 Task: Add Barbara's Original Puffins Cereal to the cart.
Action: Mouse moved to (872, 329)
Screenshot: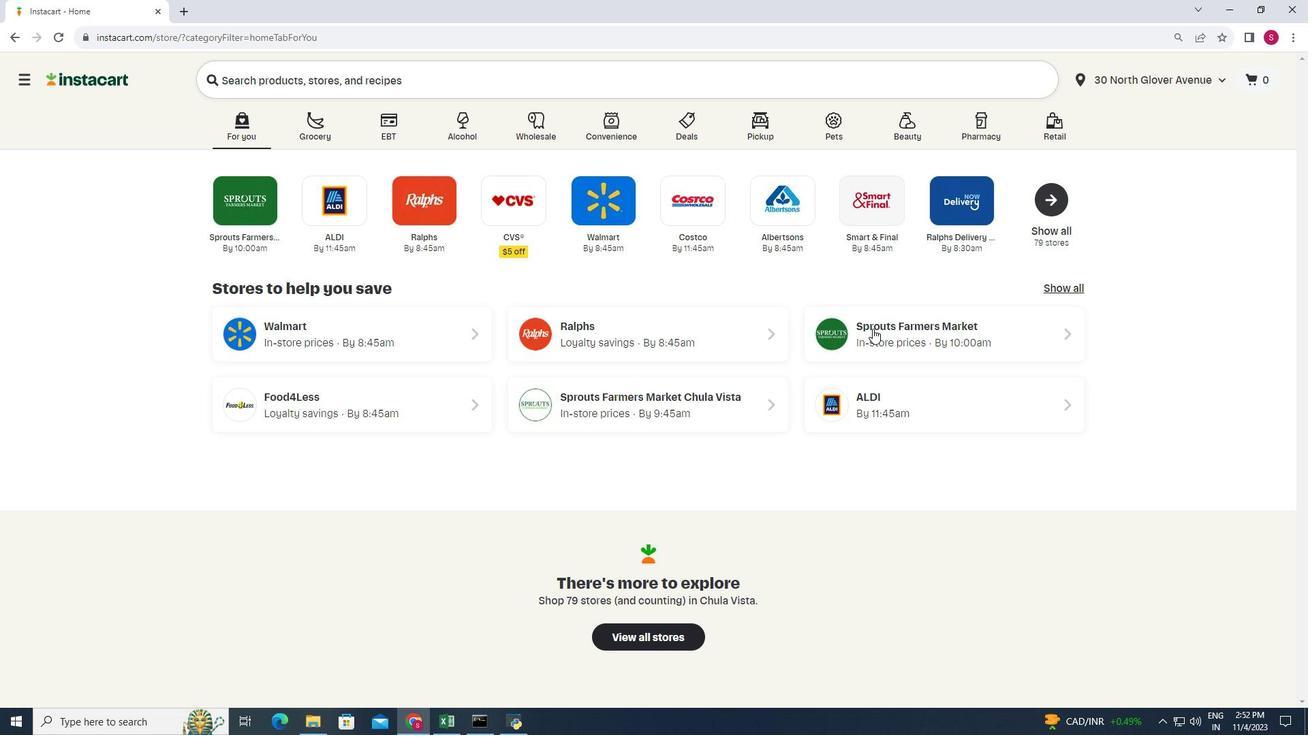 
Action: Mouse pressed left at (872, 329)
Screenshot: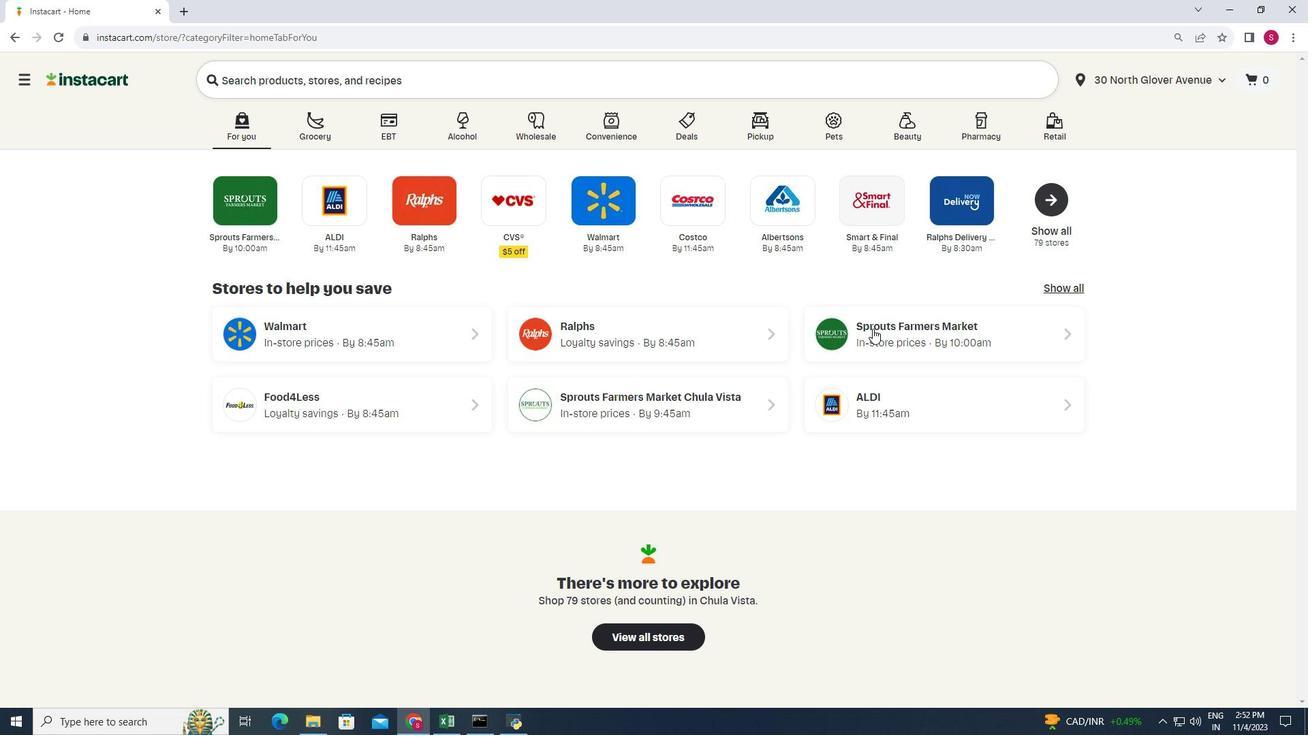 
Action: Mouse moved to (74, 423)
Screenshot: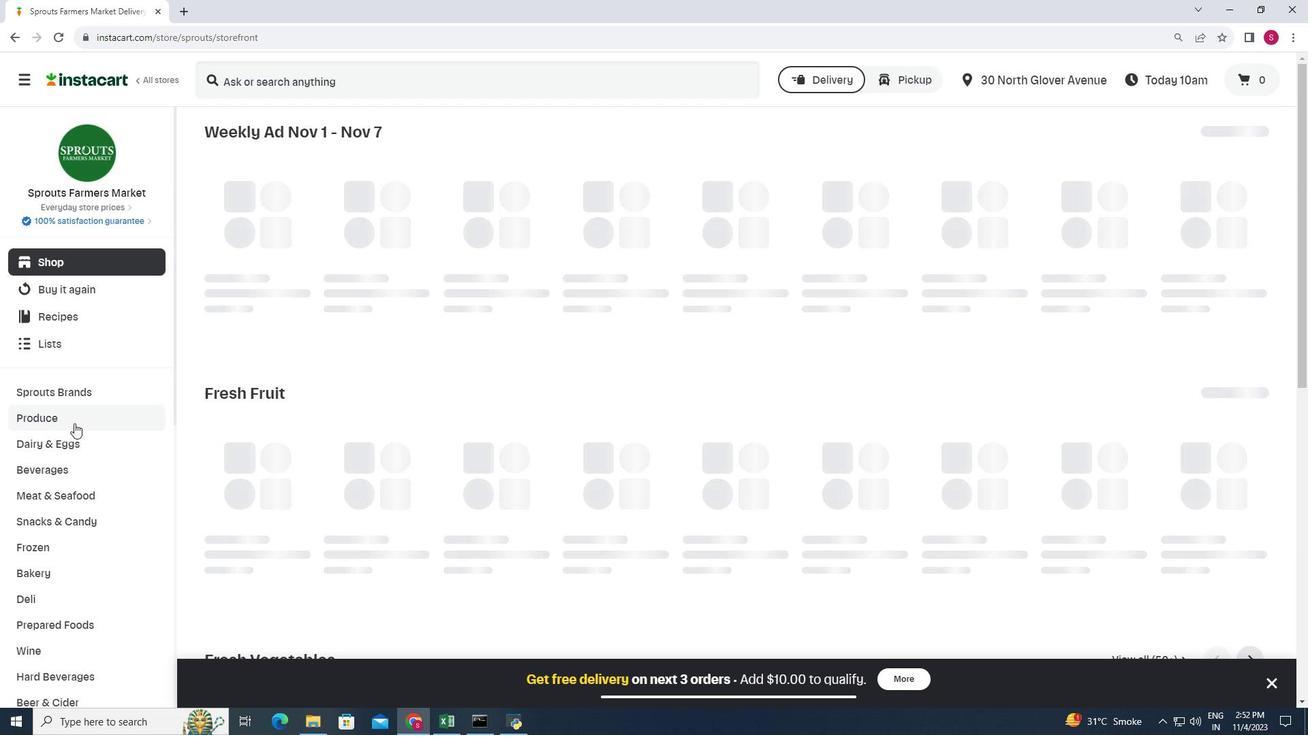 
Action: Mouse scrolled (74, 423) with delta (0, 0)
Screenshot: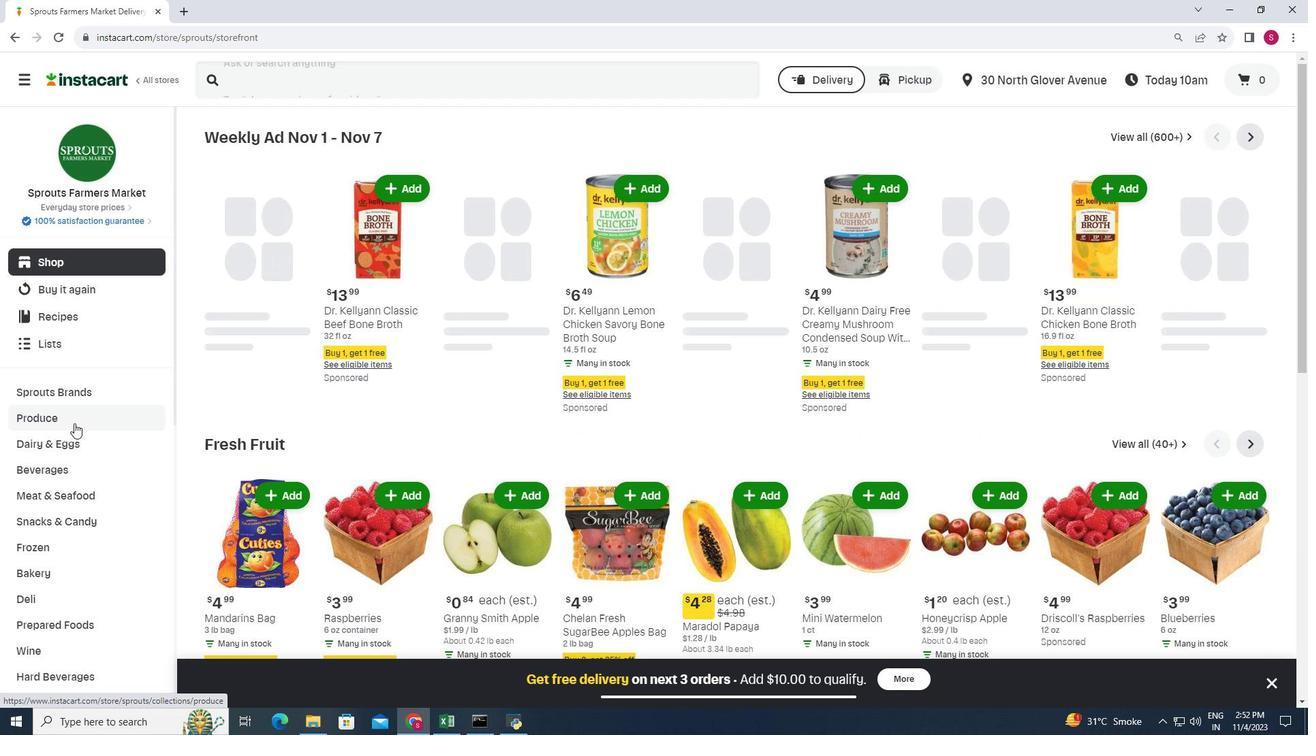 
Action: Mouse moved to (74, 423)
Screenshot: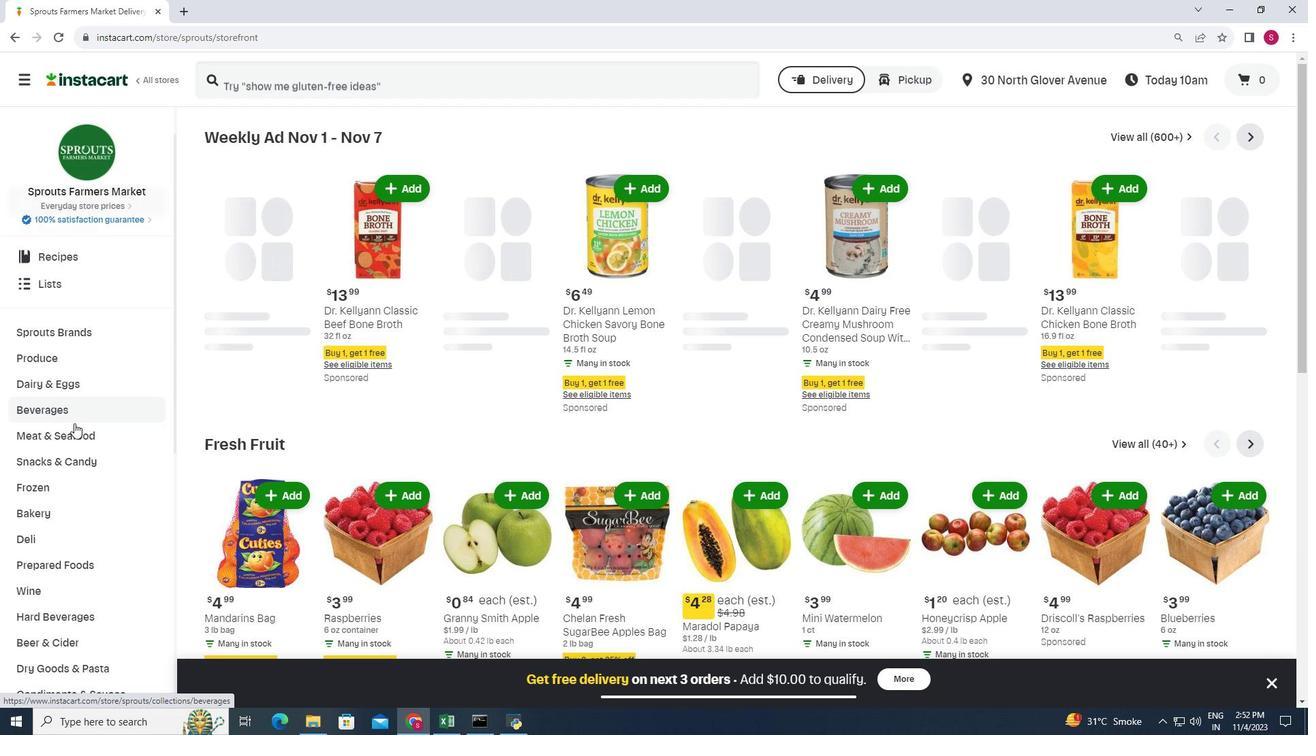 
Action: Mouse scrolled (74, 423) with delta (0, 0)
Screenshot: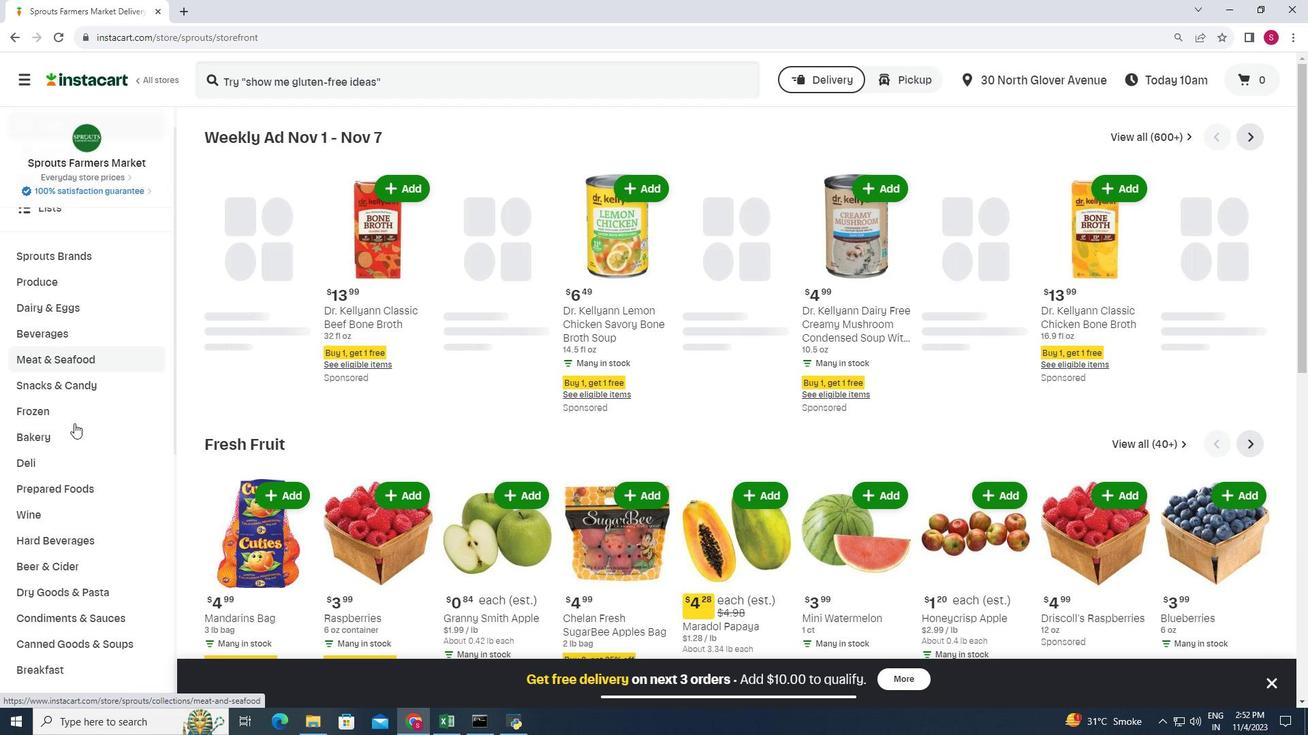 
Action: Mouse scrolled (74, 423) with delta (0, 0)
Screenshot: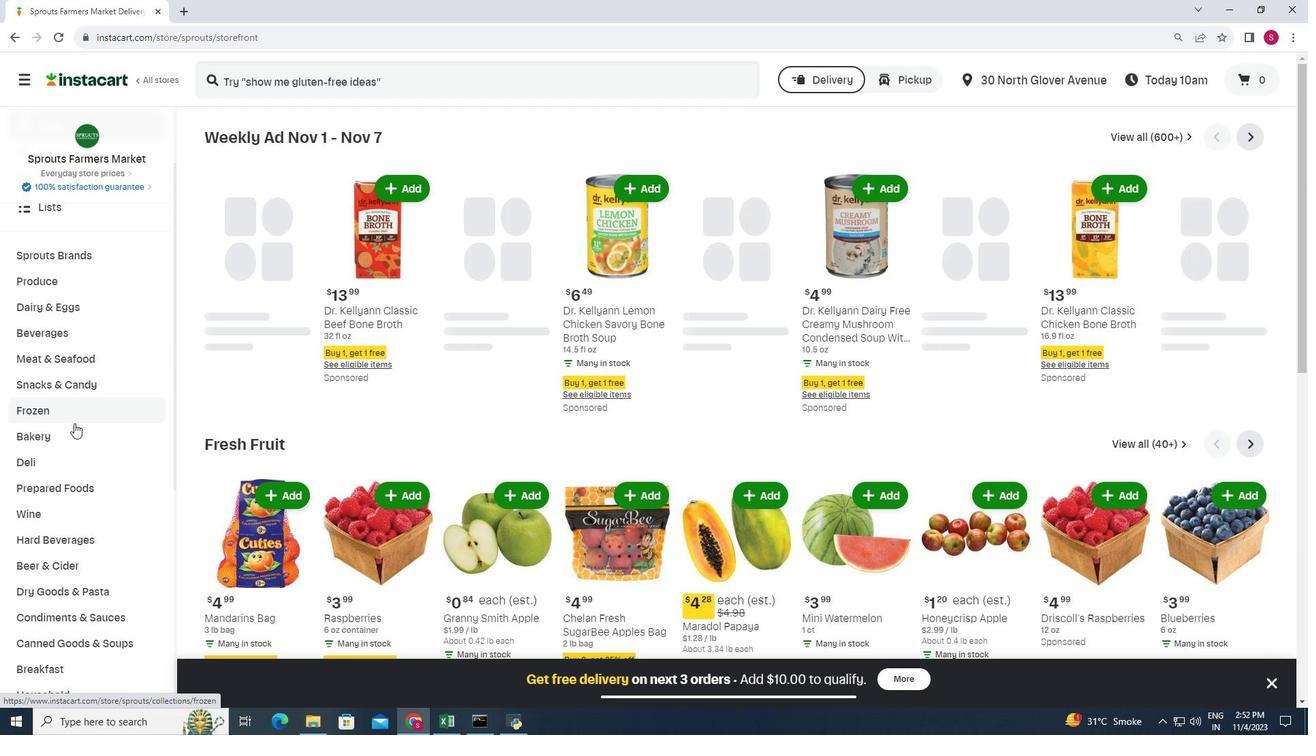 
Action: Mouse scrolled (74, 423) with delta (0, 0)
Screenshot: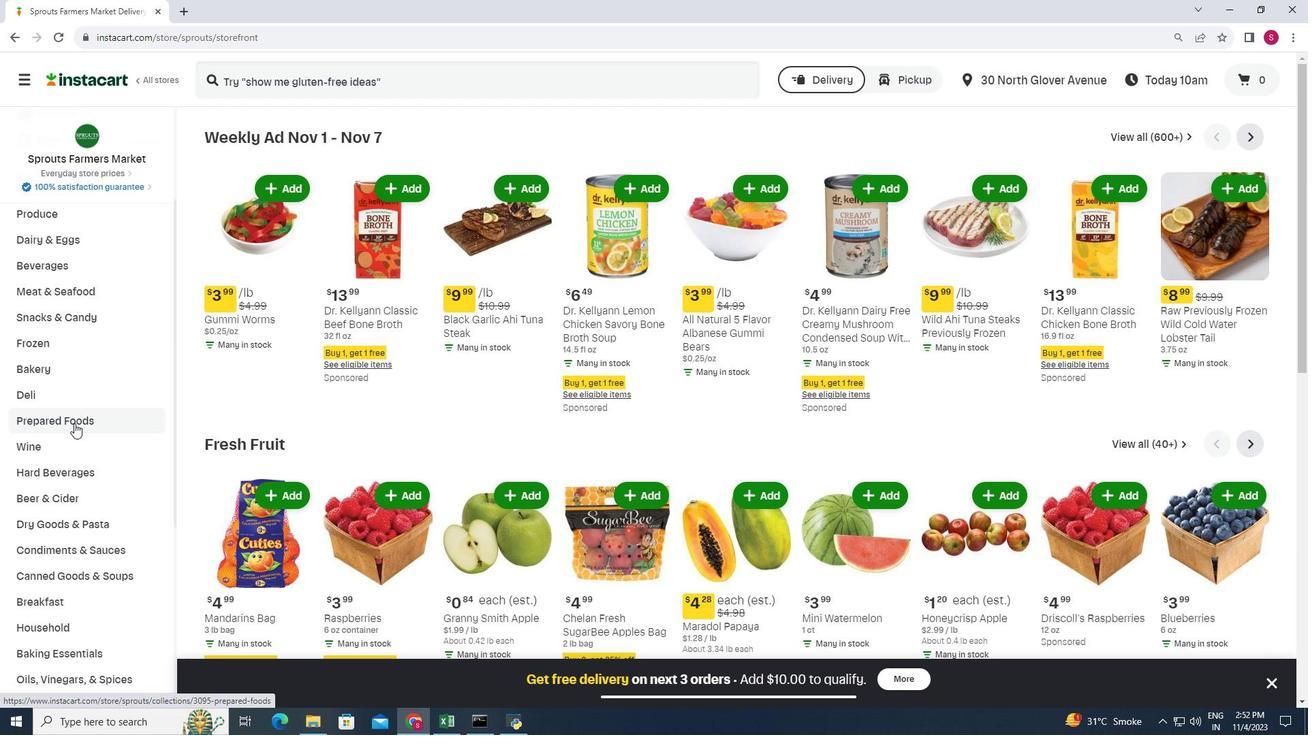 
Action: Mouse moved to (71, 537)
Screenshot: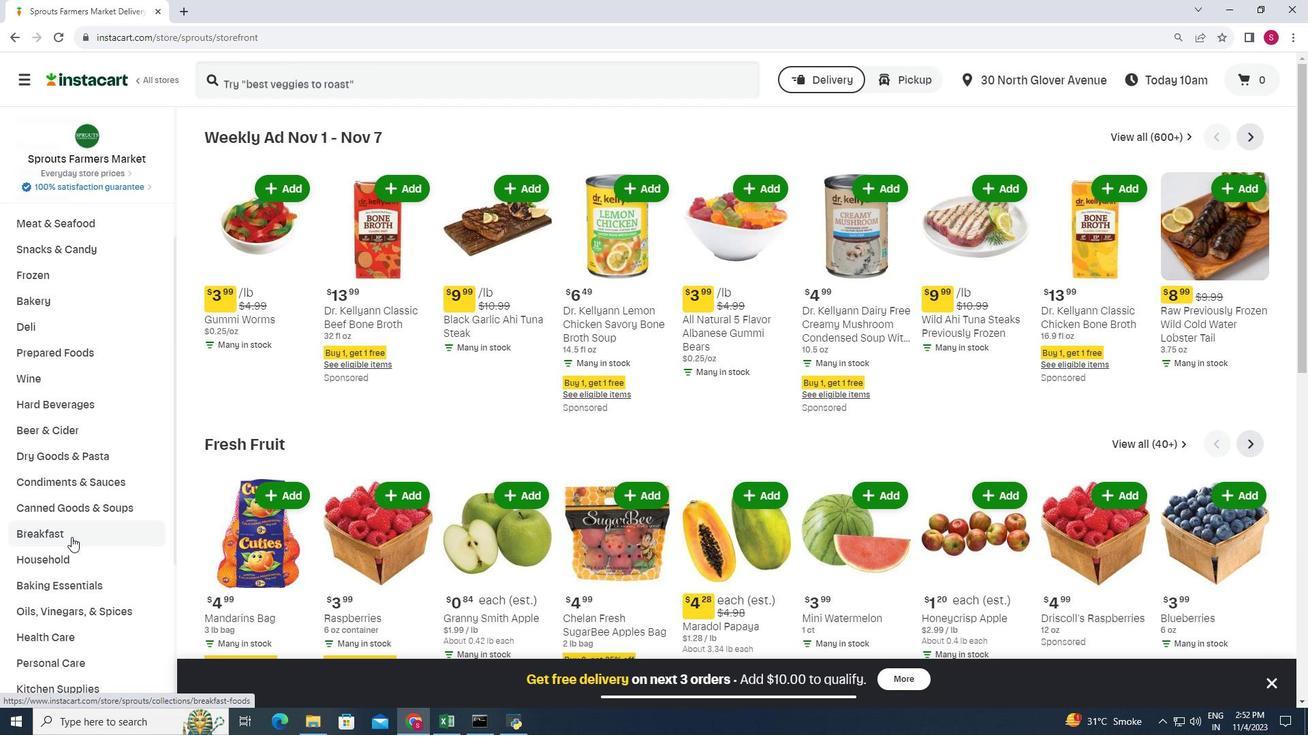 
Action: Mouse pressed left at (71, 537)
Screenshot: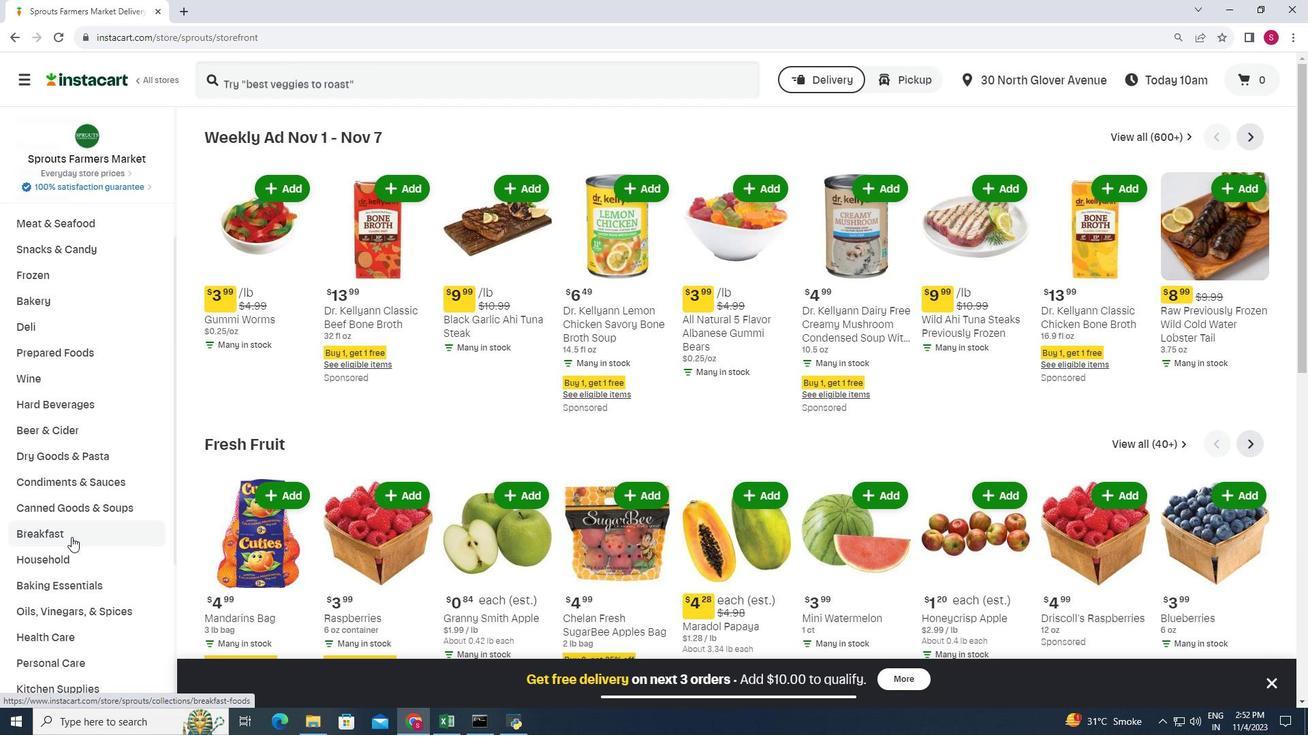 
Action: Mouse moved to (901, 166)
Screenshot: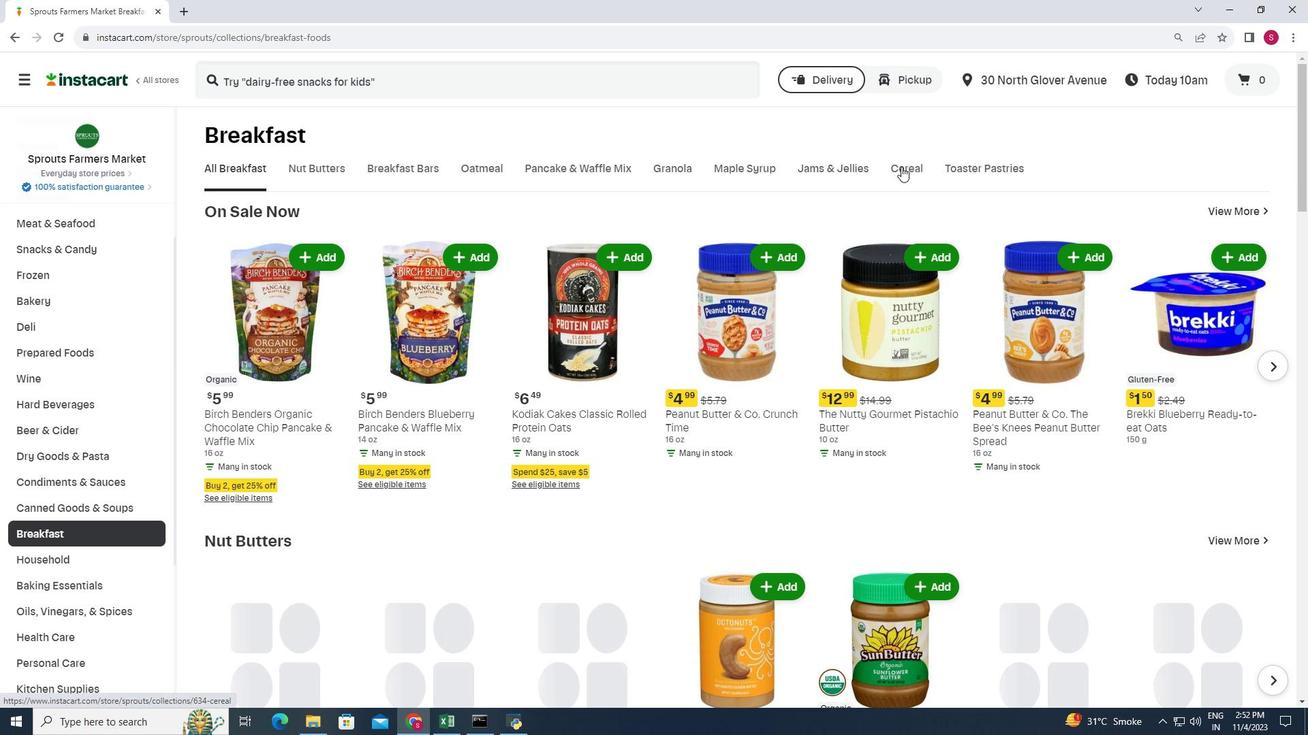 
Action: Mouse pressed left at (901, 166)
Screenshot: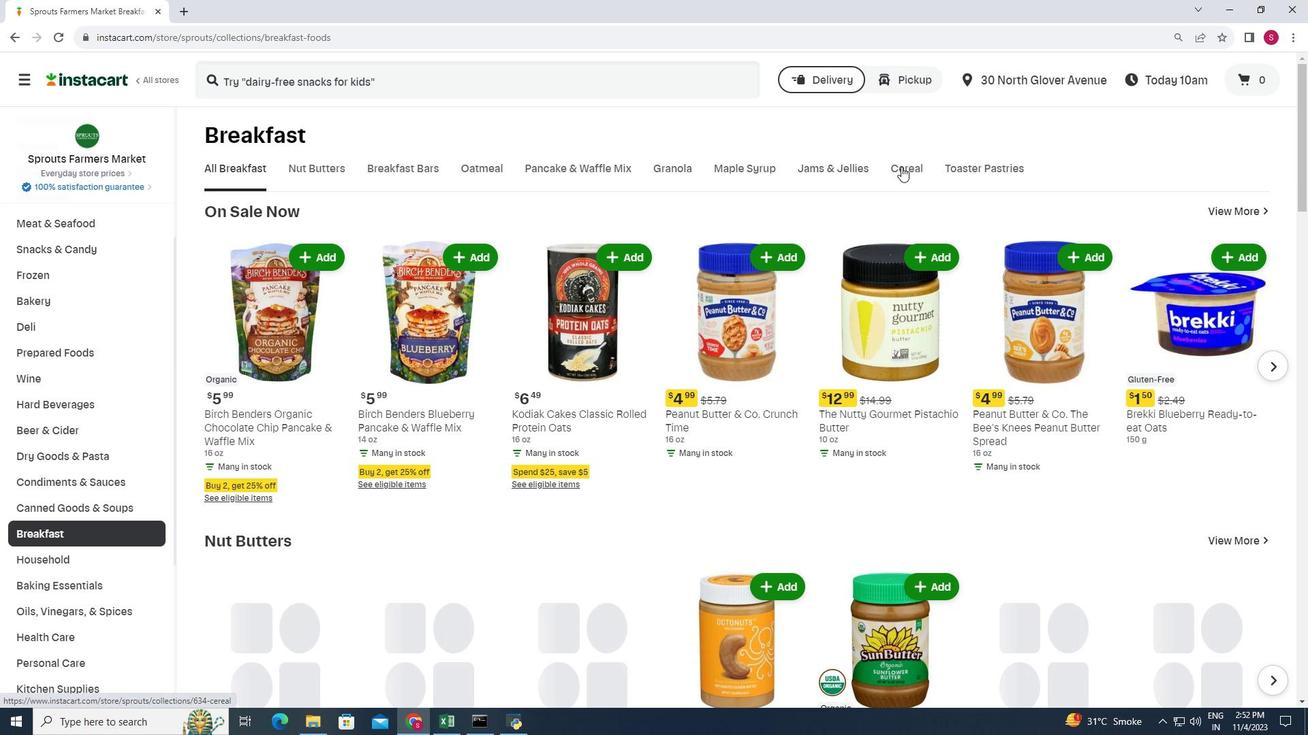 
Action: Mouse moved to (644, 225)
Screenshot: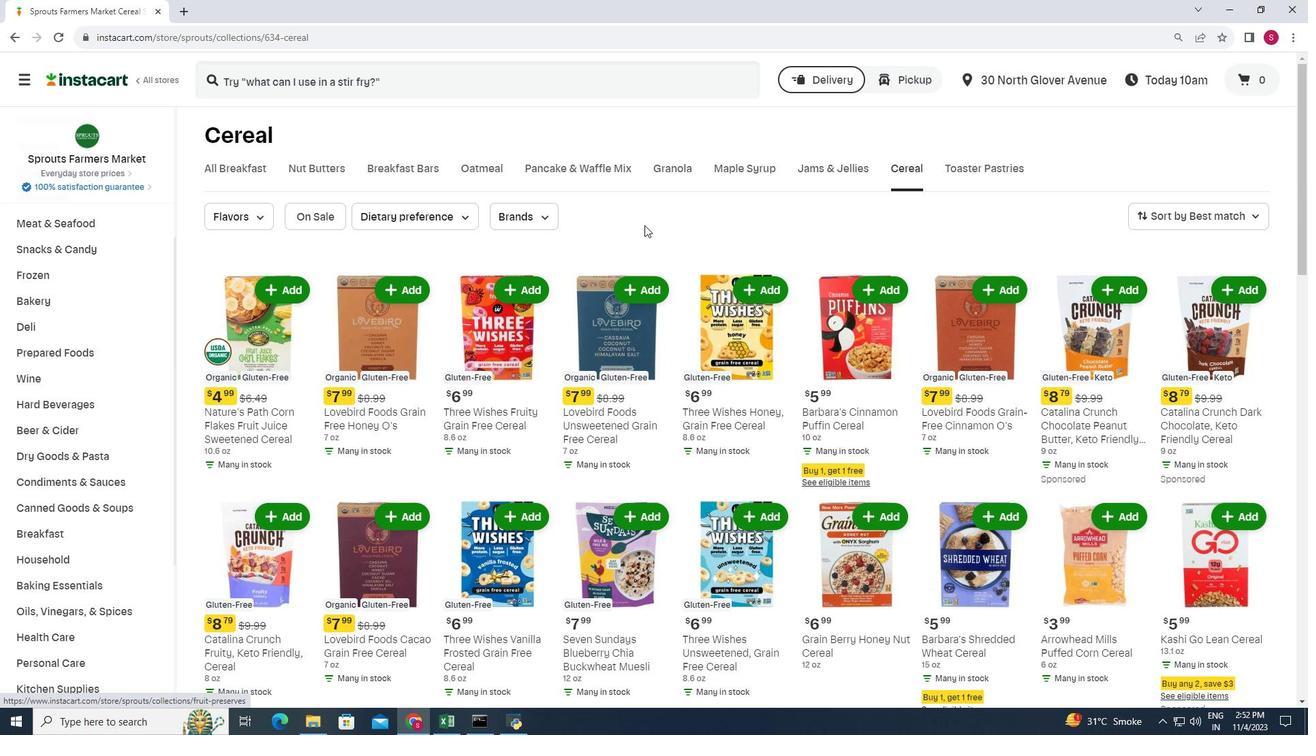 
Action: Mouse scrolled (644, 224) with delta (0, 0)
Screenshot: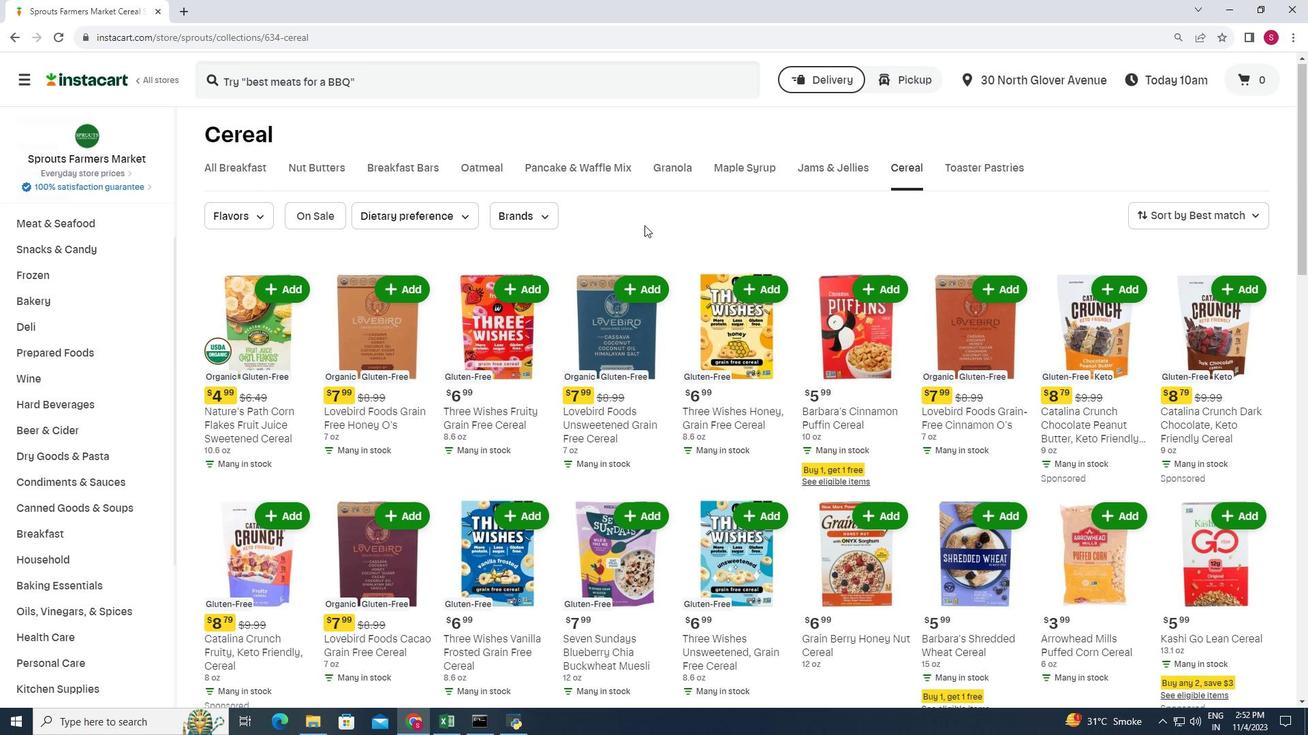 
Action: Mouse scrolled (644, 224) with delta (0, 0)
Screenshot: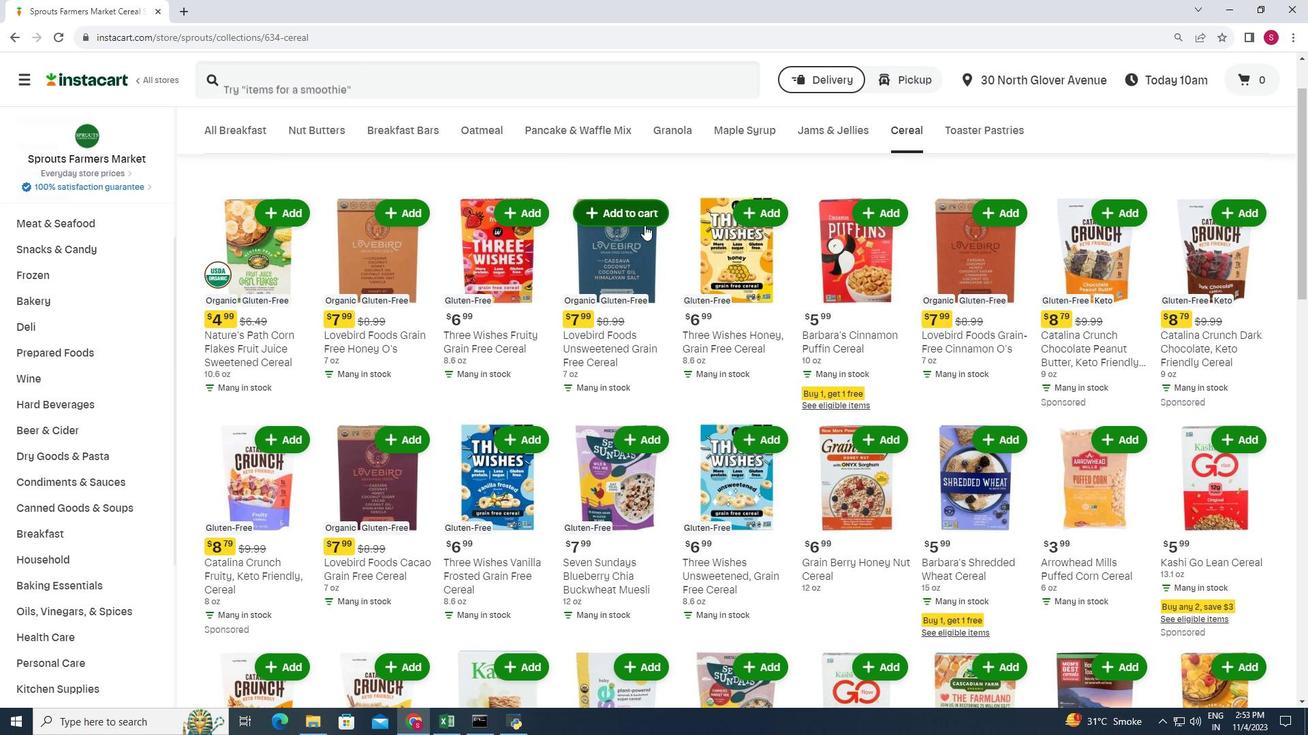 
Action: Mouse scrolled (644, 224) with delta (0, 0)
Screenshot: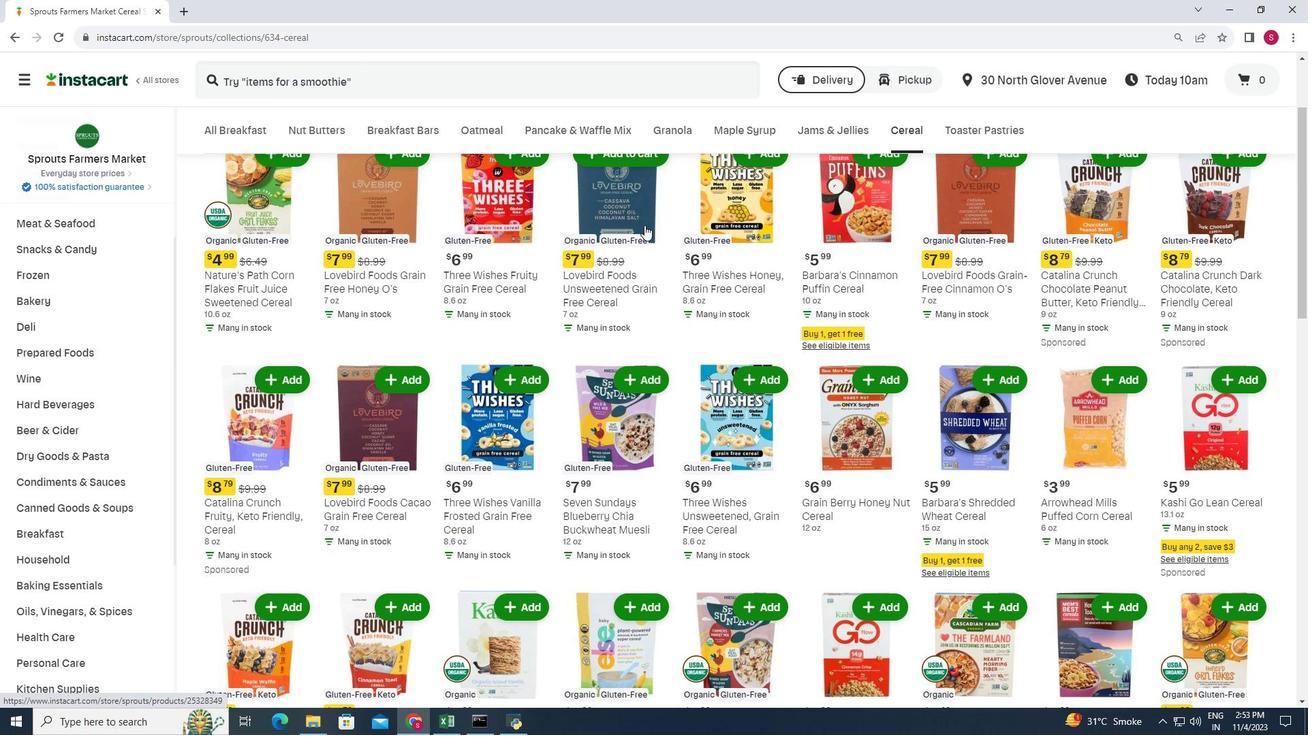 
Action: Mouse scrolled (644, 224) with delta (0, 0)
Screenshot: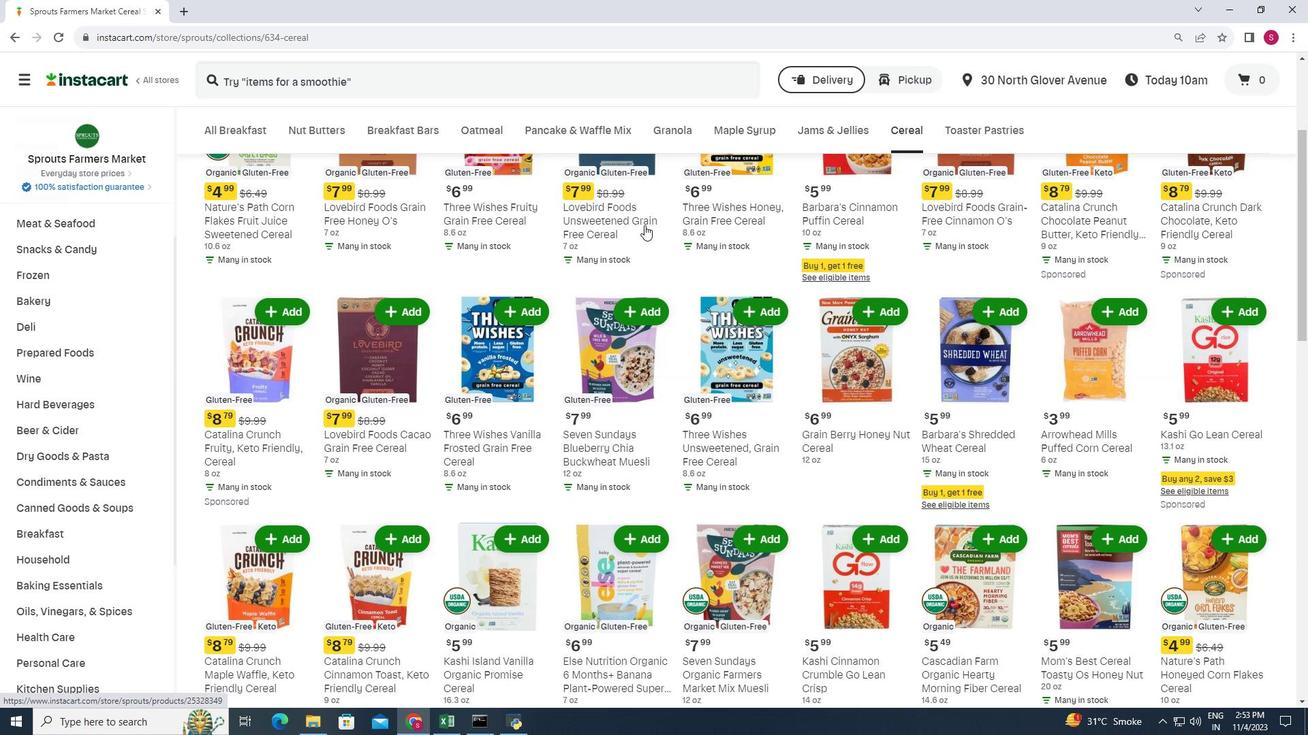 
Action: Mouse scrolled (644, 224) with delta (0, 0)
Screenshot: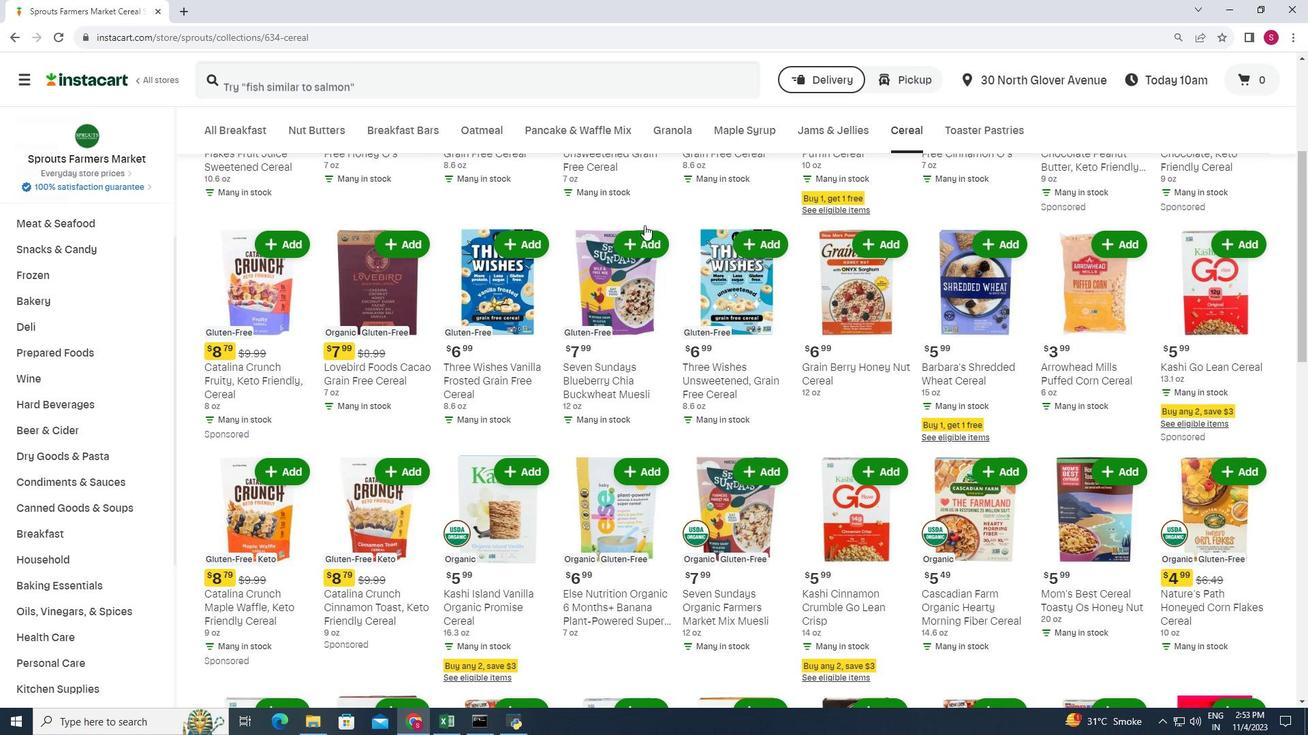 
Action: Mouse moved to (645, 225)
Screenshot: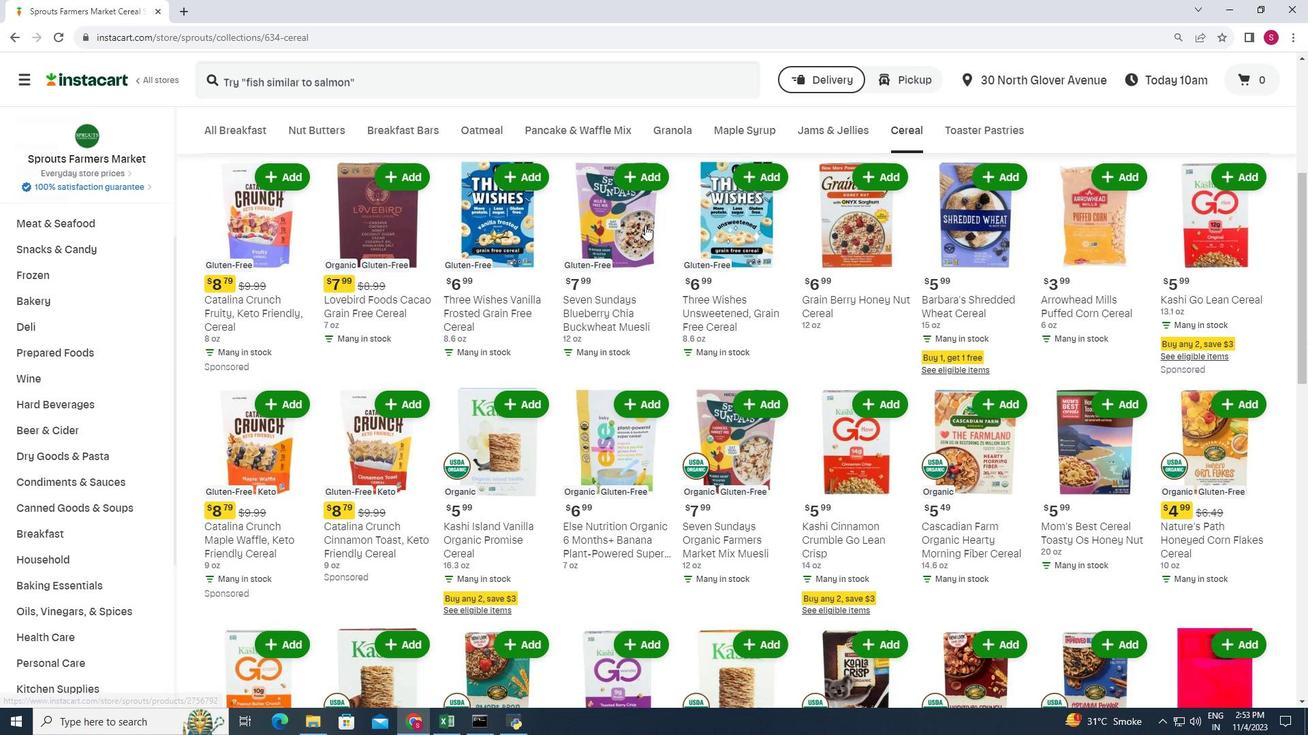 
Action: Mouse scrolled (645, 224) with delta (0, 0)
Screenshot: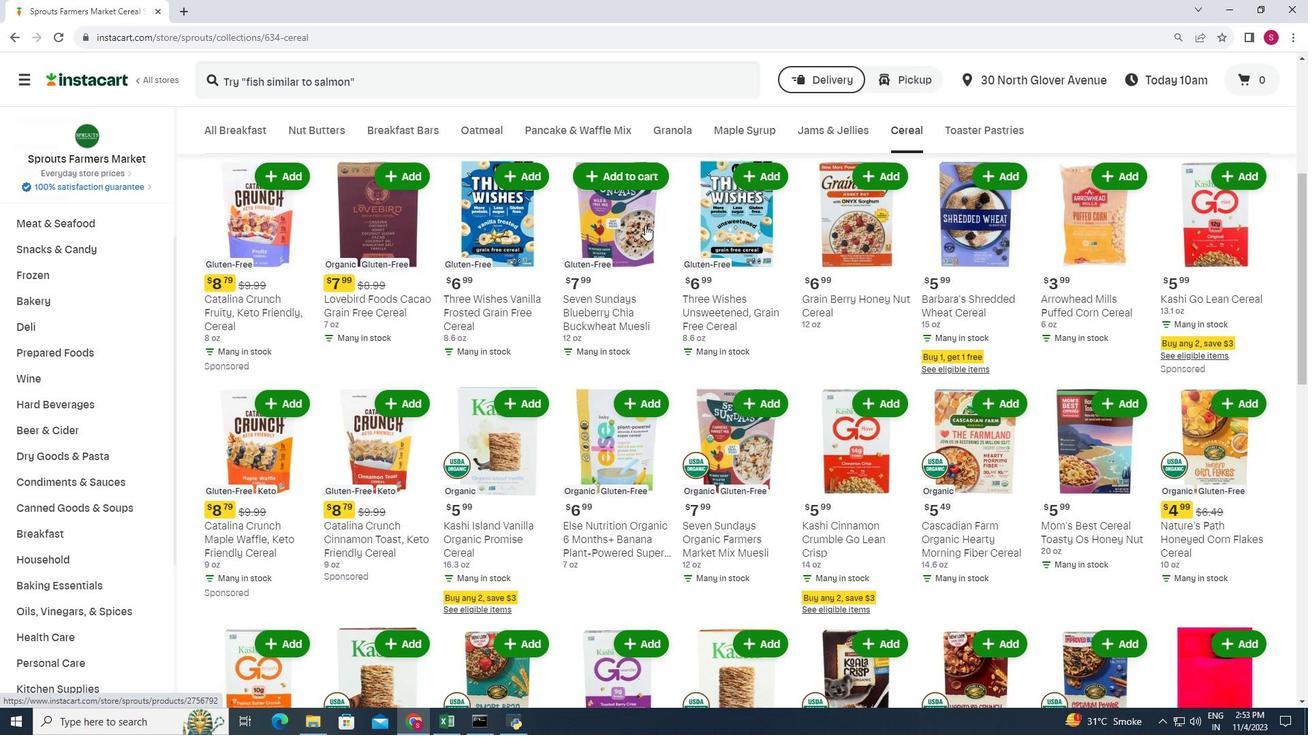 
Action: Mouse scrolled (645, 224) with delta (0, 0)
Screenshot: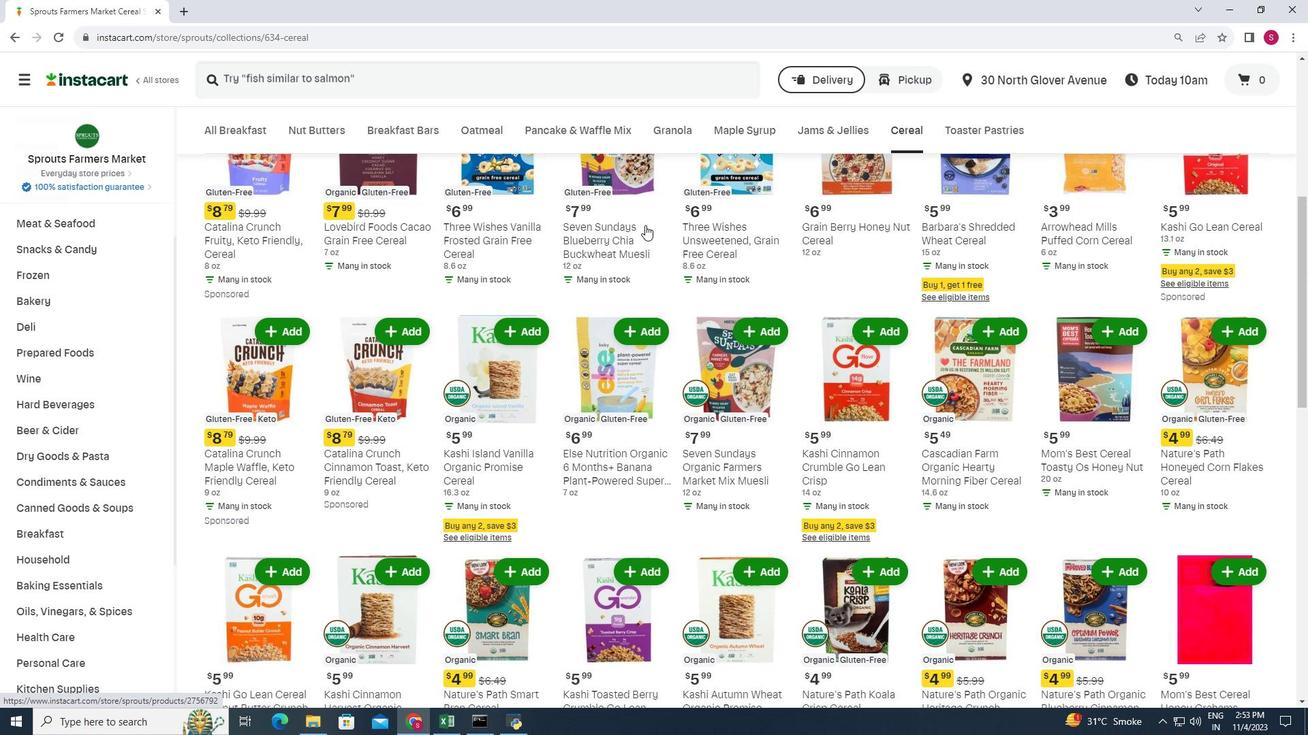
Action: Mouse scrolled (645, 224) with delta (0, 0)
Screenshot: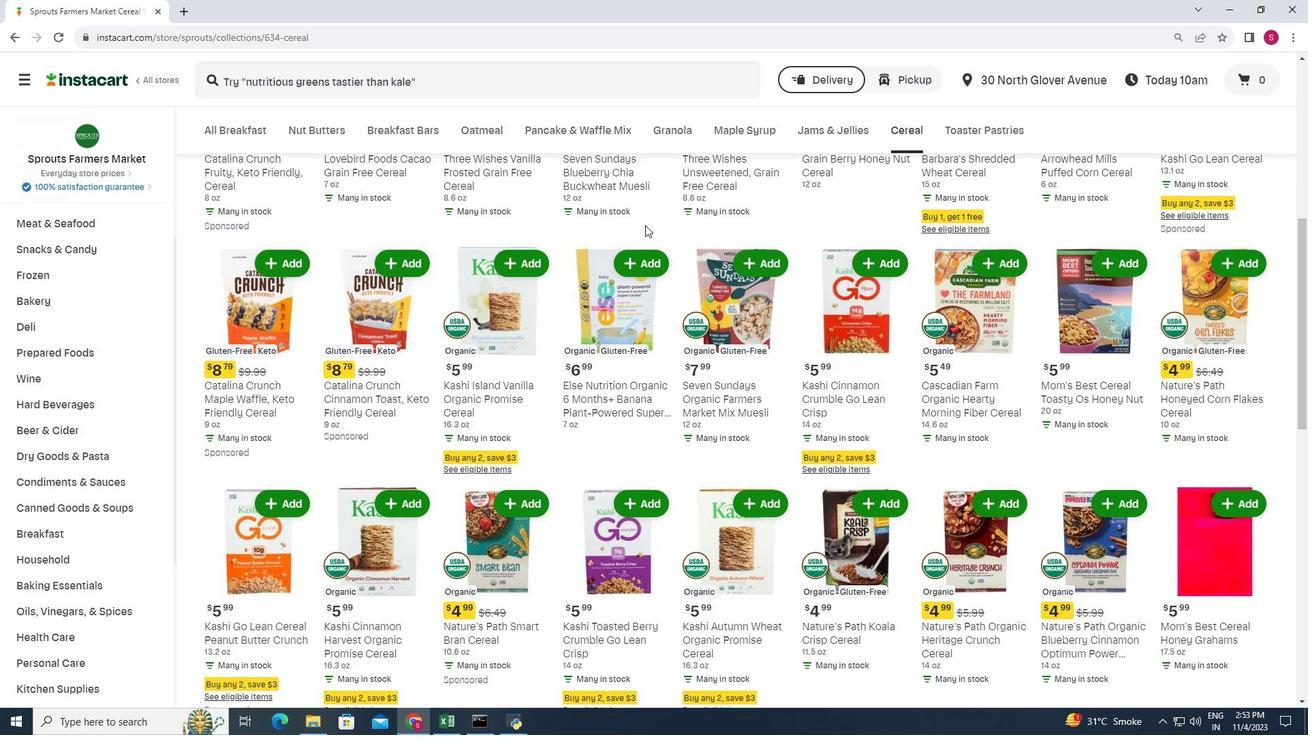 
Action: Mouse scrolled (645, 224) with delta (0, 0)
Screenshot: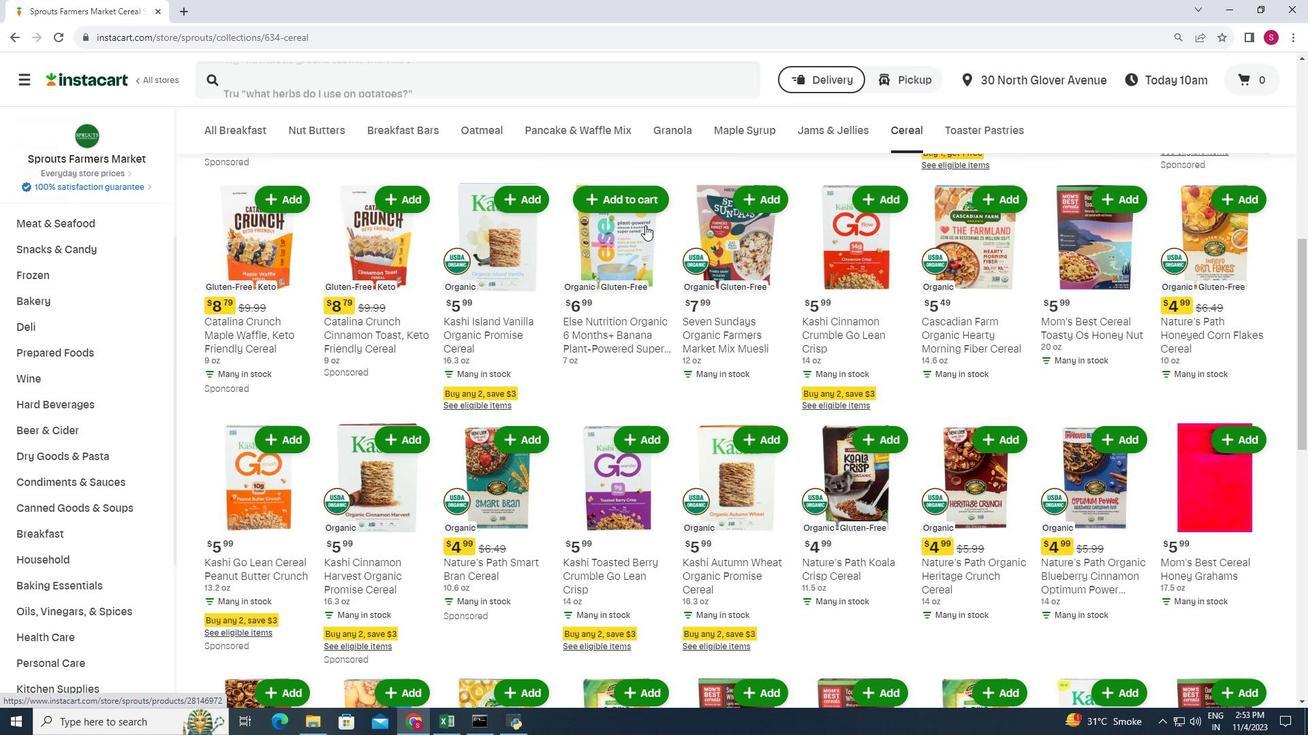 
Action: Mouse scrolled (645, 224) with delta (0, 0)
Screenshot: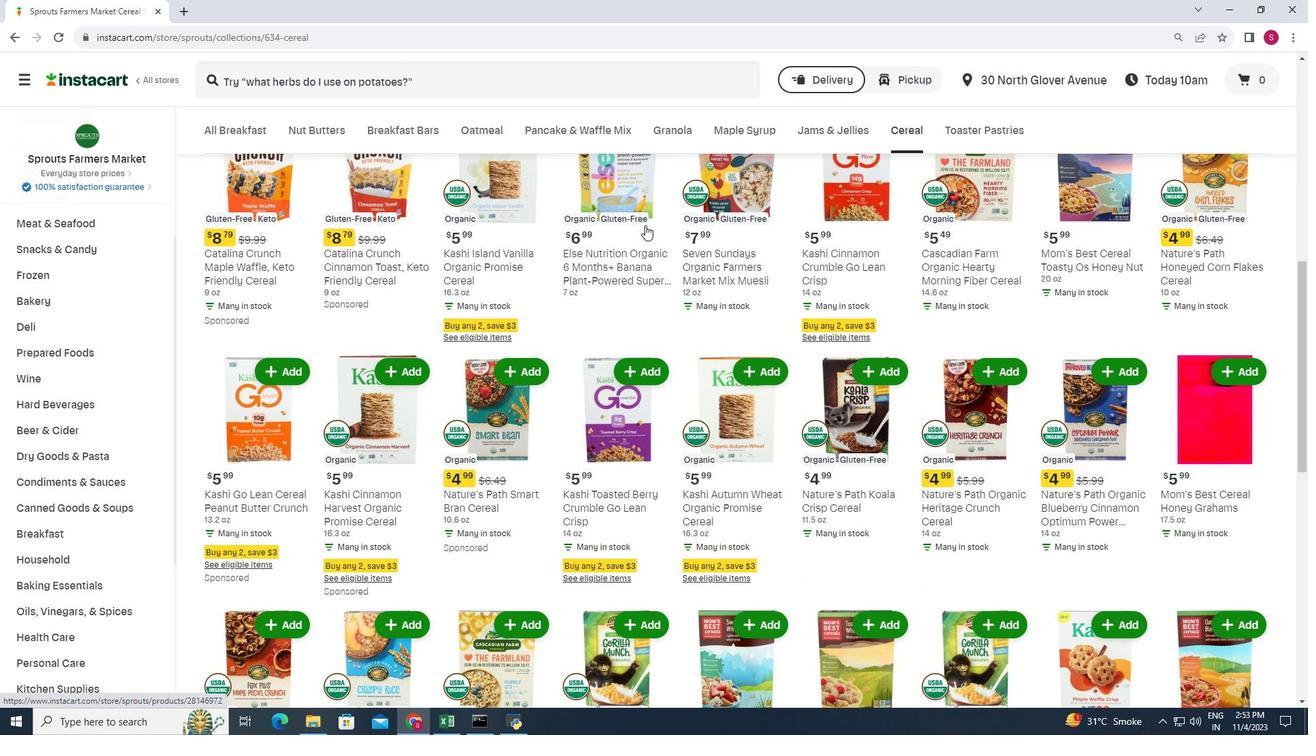 
Action: Mouse scrolled (645, 224) with delta (0, 0)
Screenshot: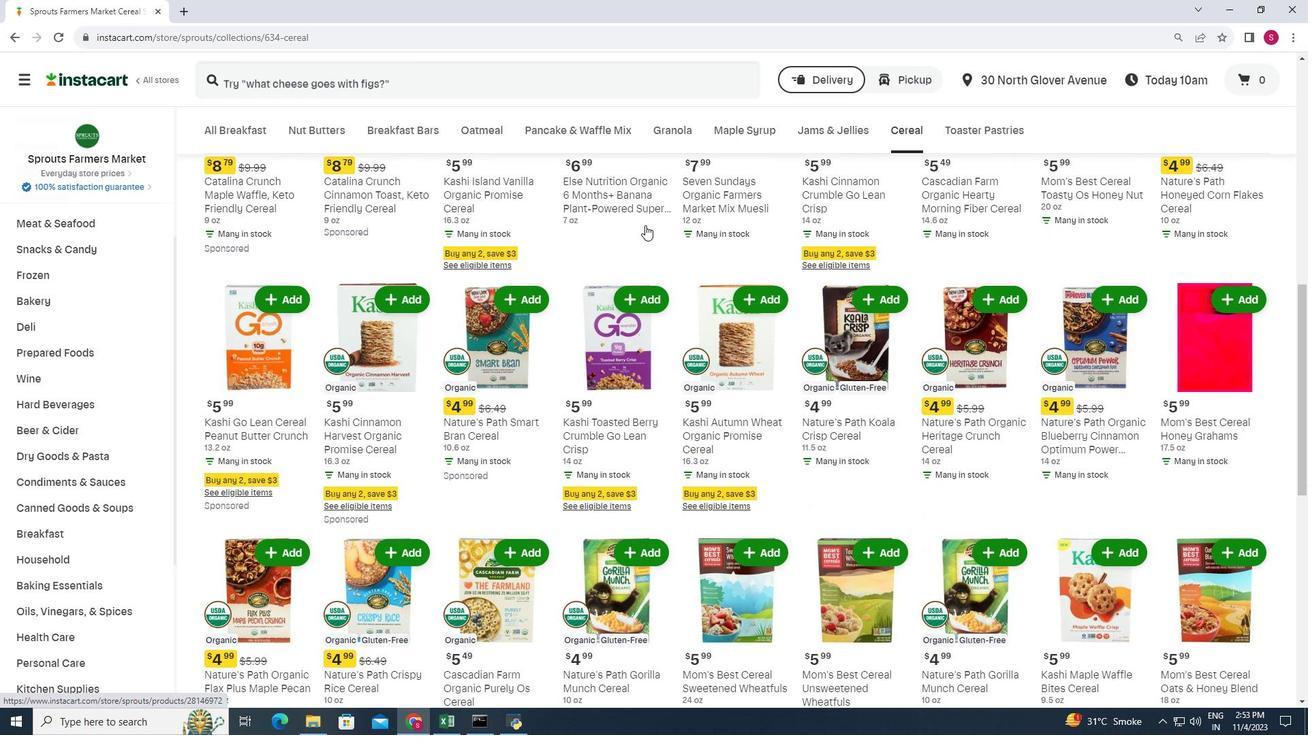 
Action: Mouse scrolled (645, 224) with delta (0, 0)
Screenshot: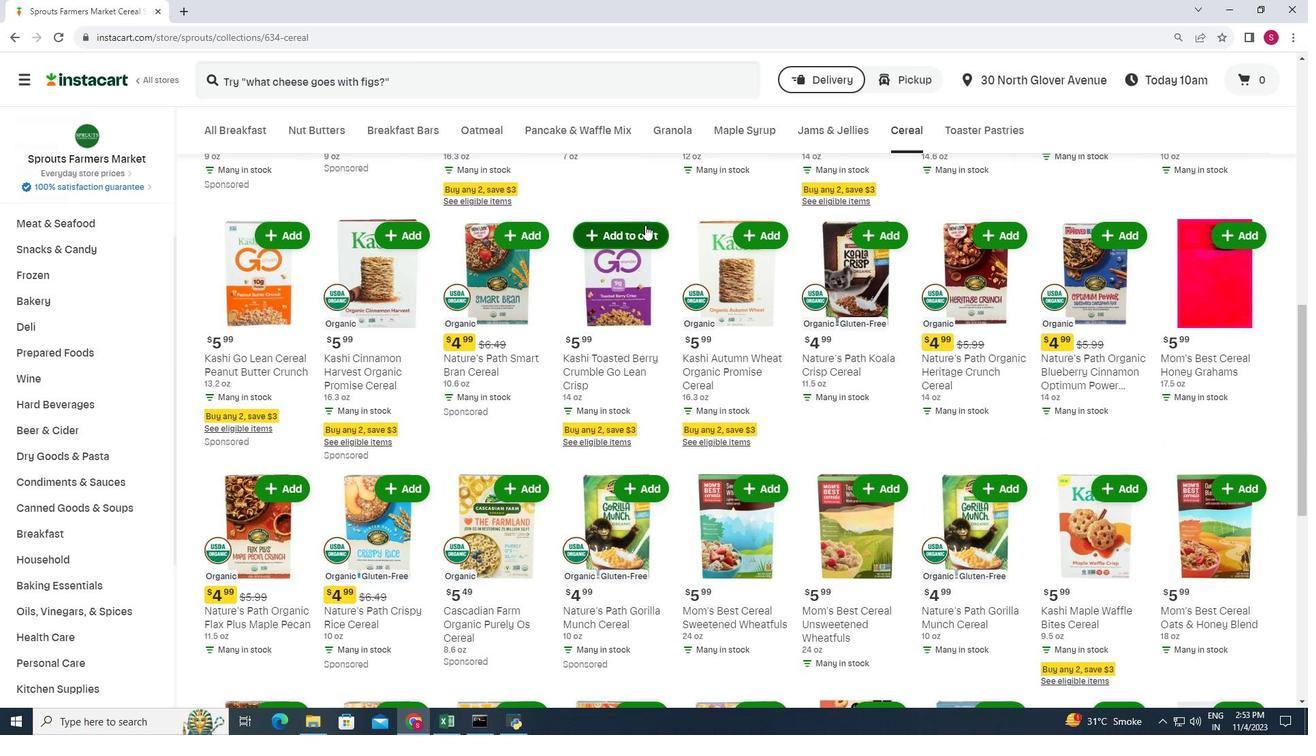 
Action: Mouse scrolled (645, 224) with delta (0, 0)
Screenshot: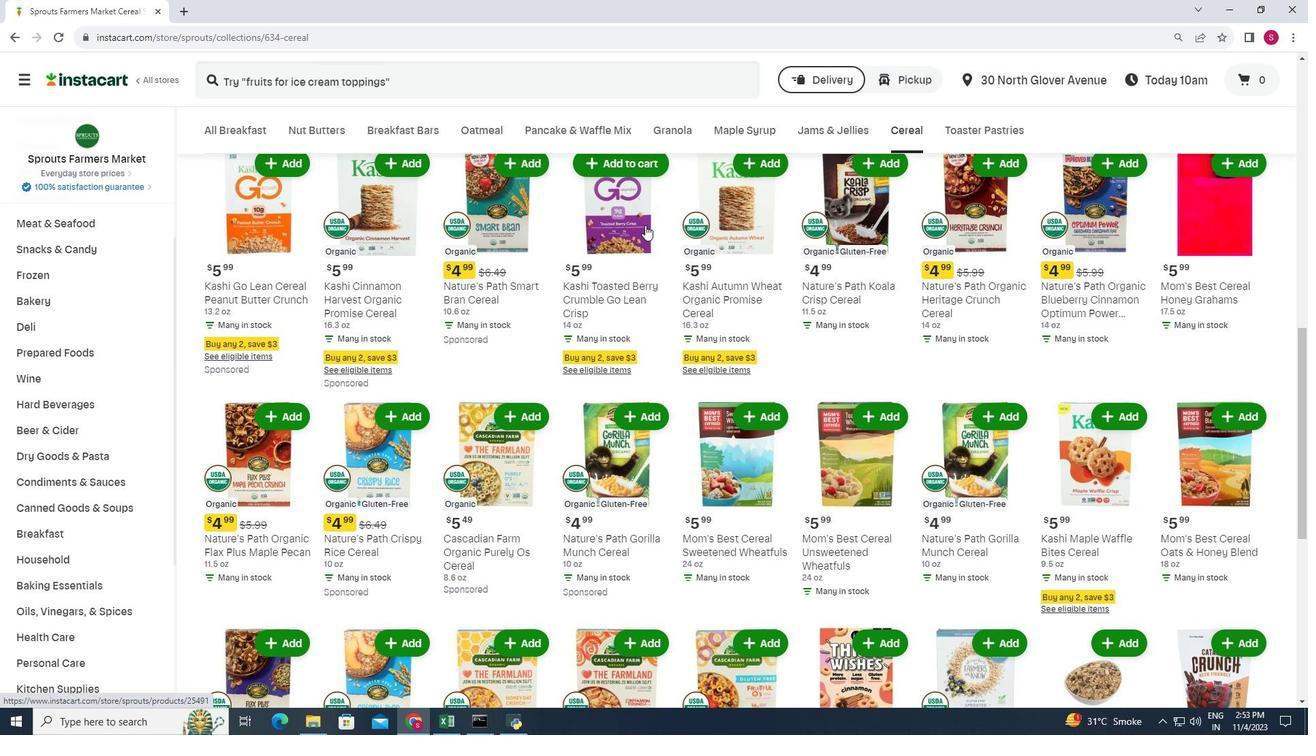 
Action: Mouse scrolled (645, 224) with delta (0, 0)
Screenshot: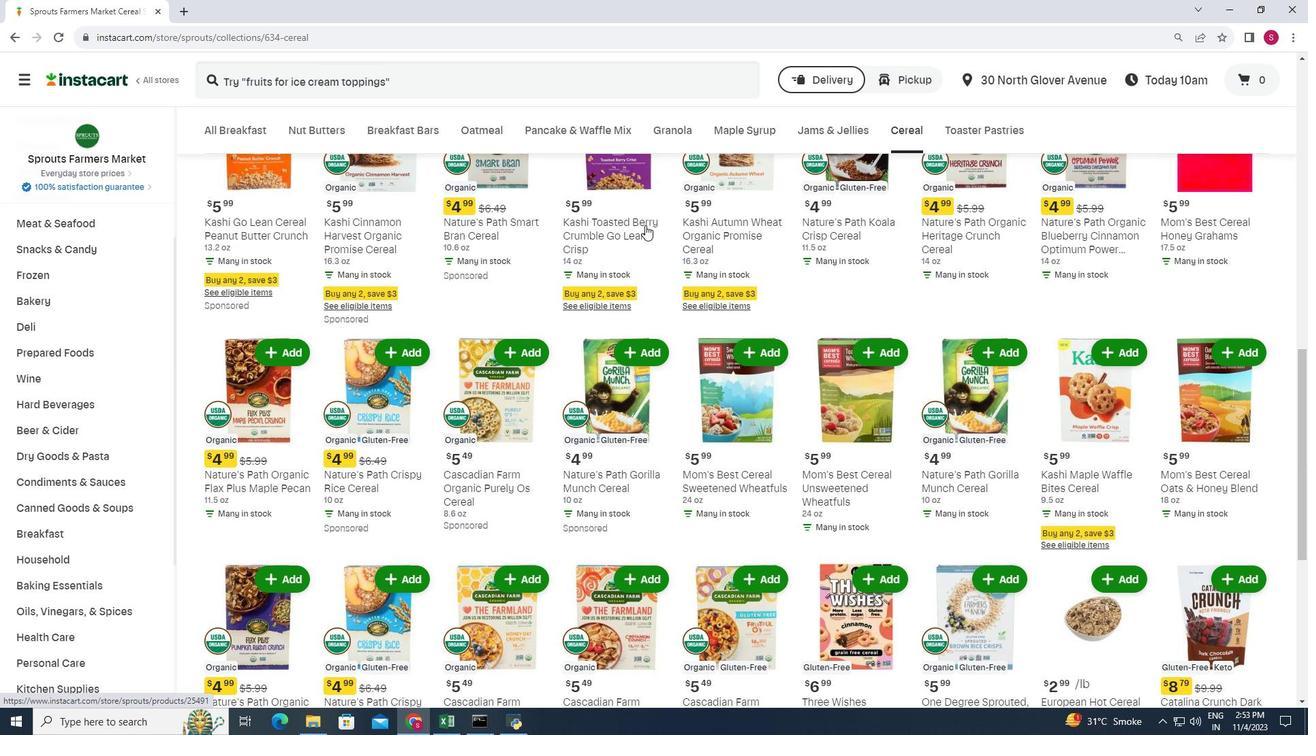 
Action: Mouse scrolled (645, 224) with delta (0, 0)
Screenshot: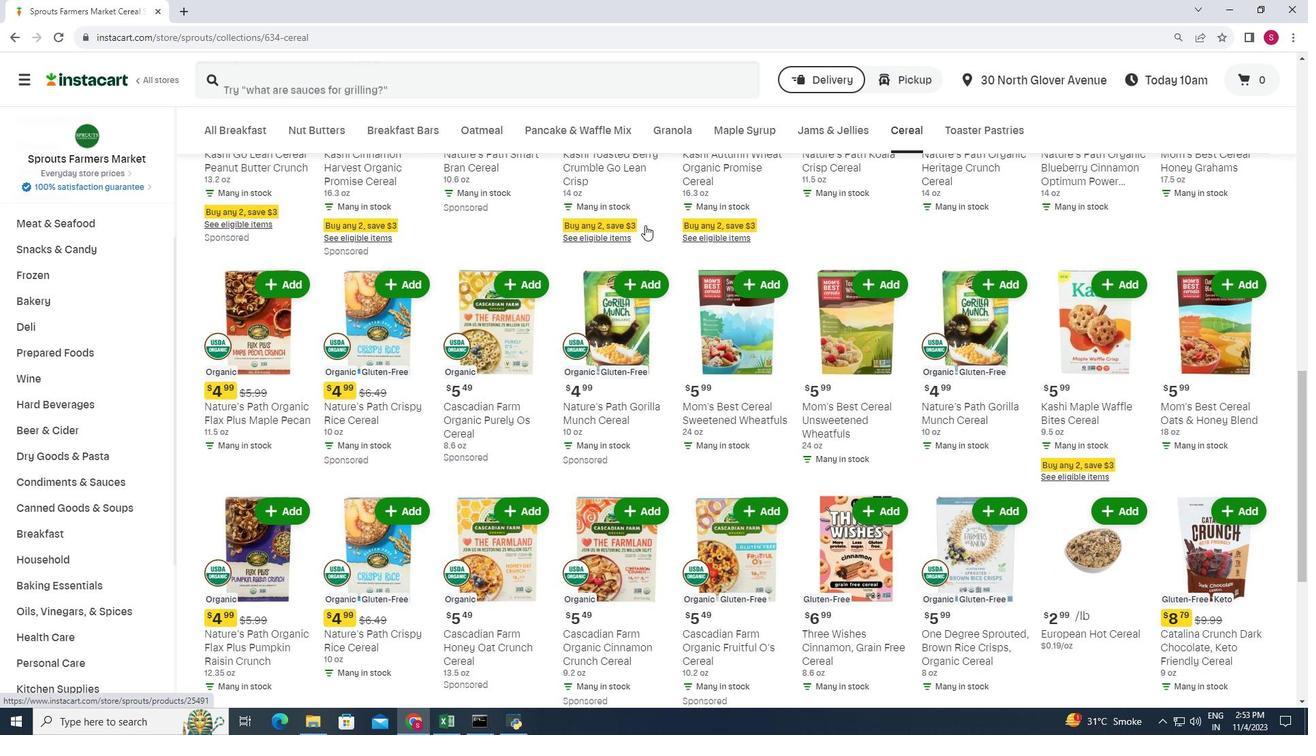 
Action: Mouse scrolled (645, 224) with delta (0, 0)
Screenshot: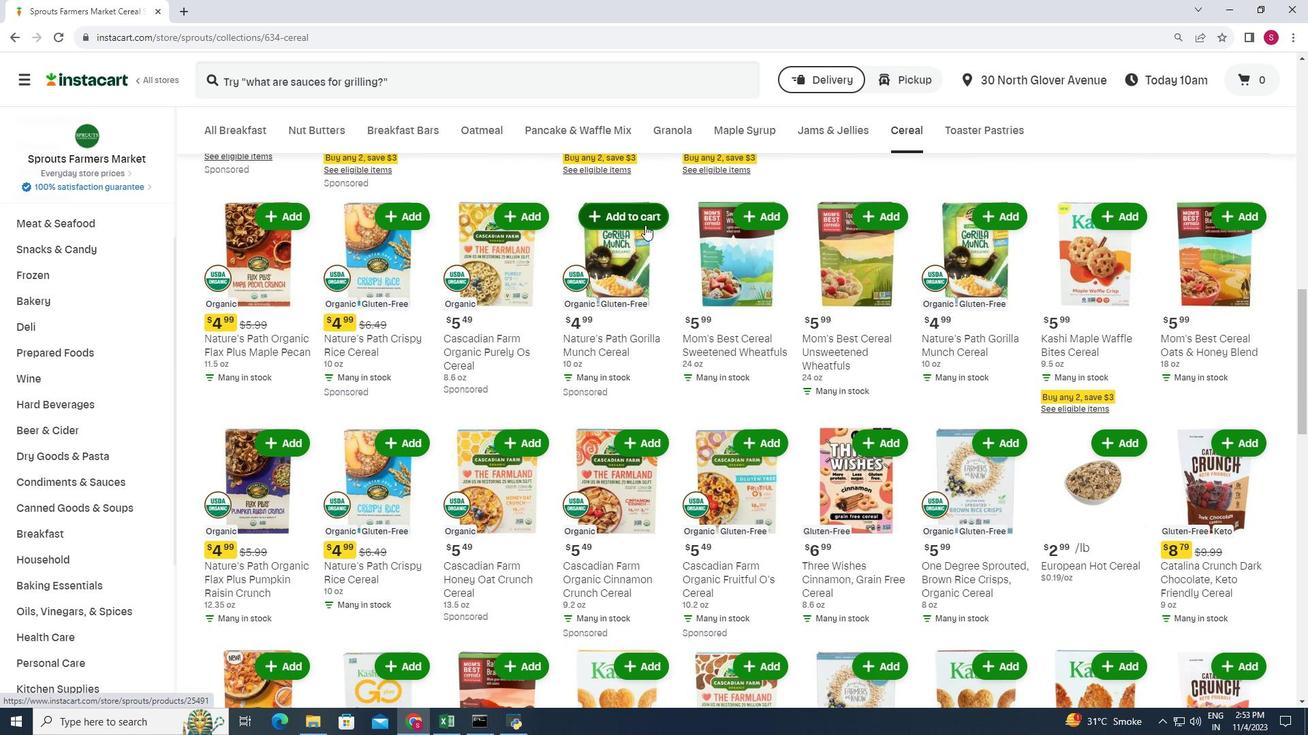 
Action: Mouse scrolled (645, 224) with delta (0, 0)
Screenshot: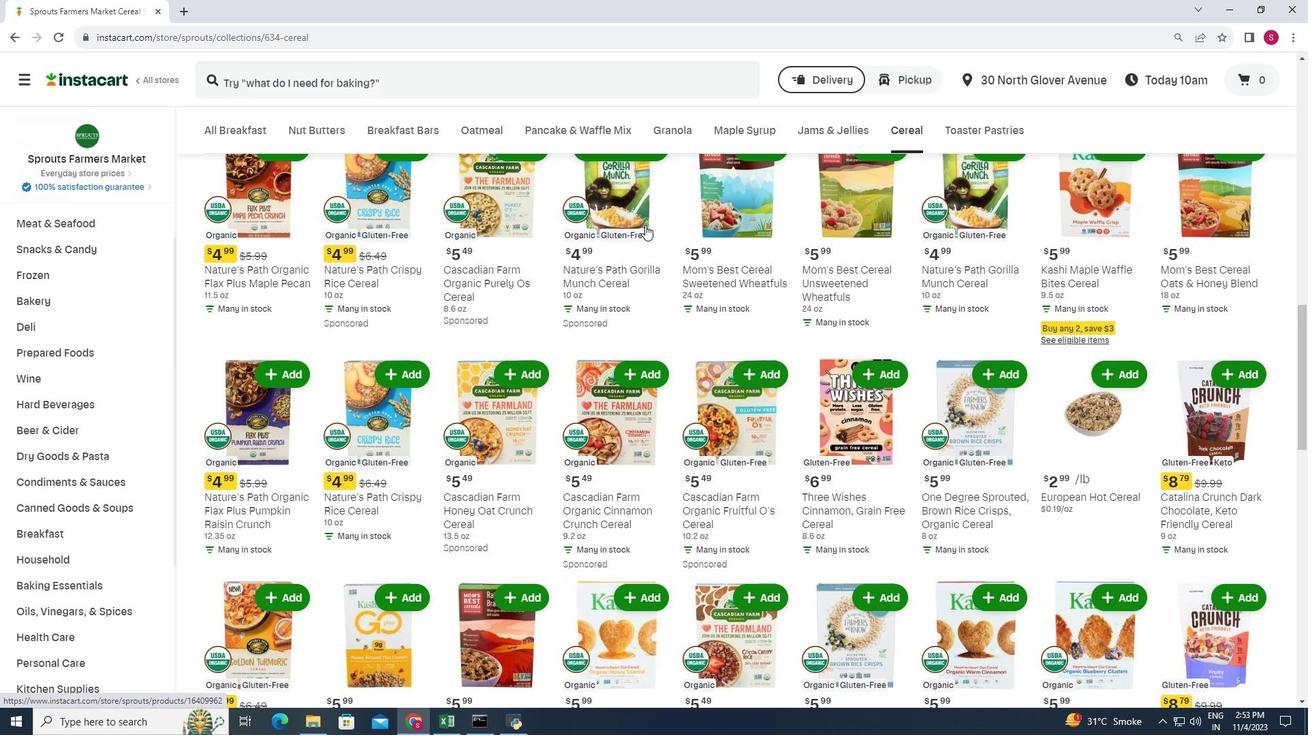 
Action: Mouse moved to (645, 225)
Screenshot: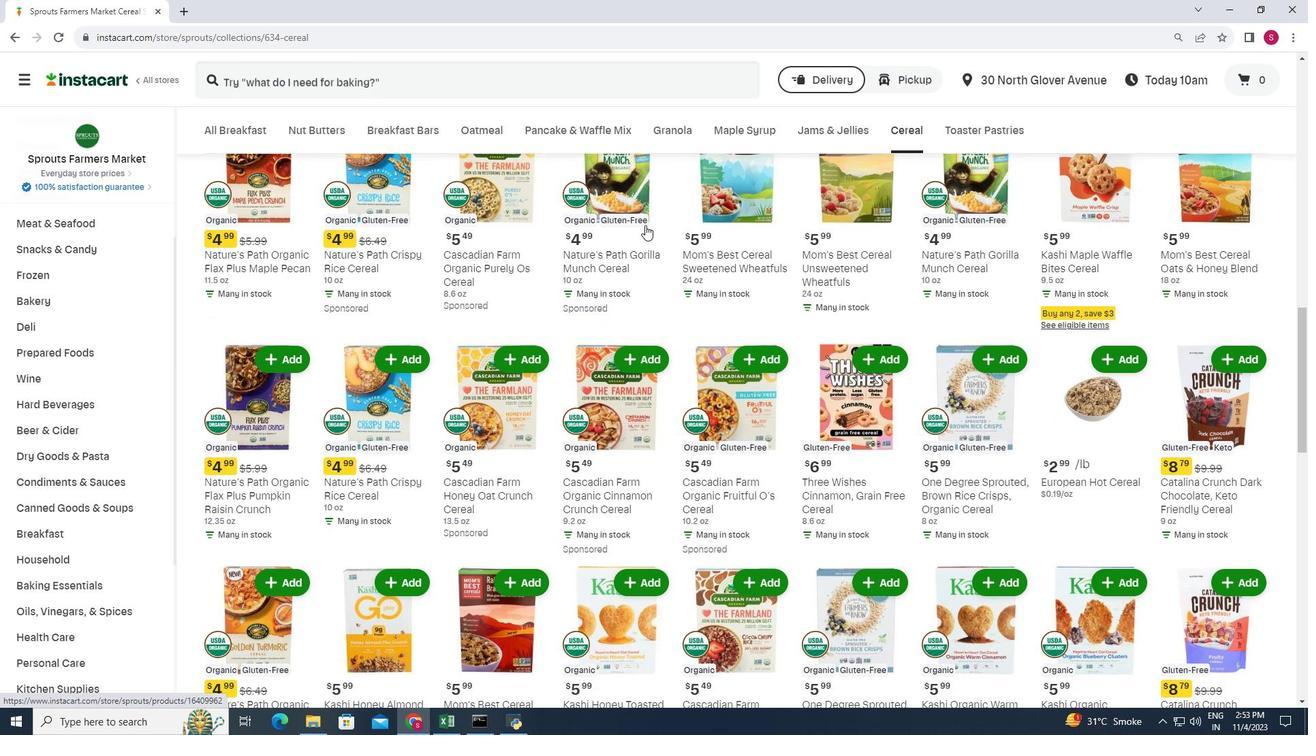 
Action: Mouse scrolled (645, 224) with delta (0, 0)
Screenshot: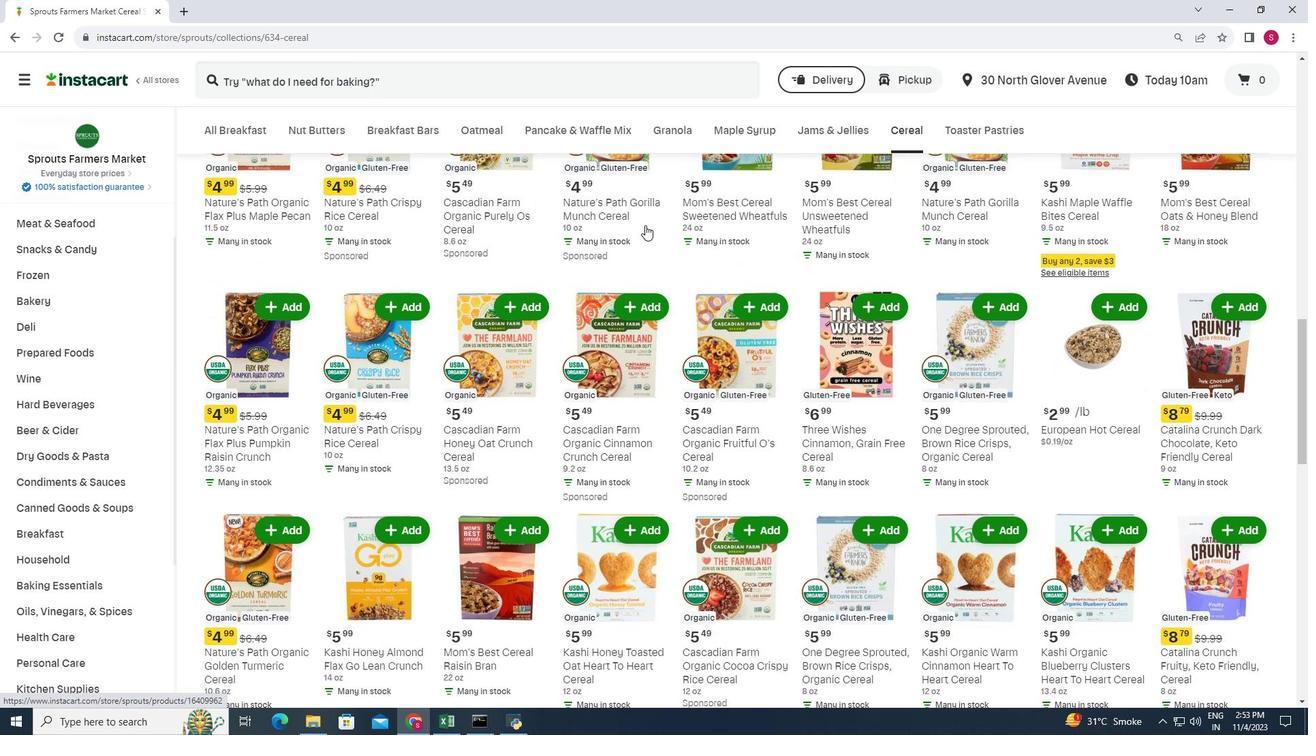 
Action: Mouse scrolled (645, 224) with delta (0, 0)
Screenshot: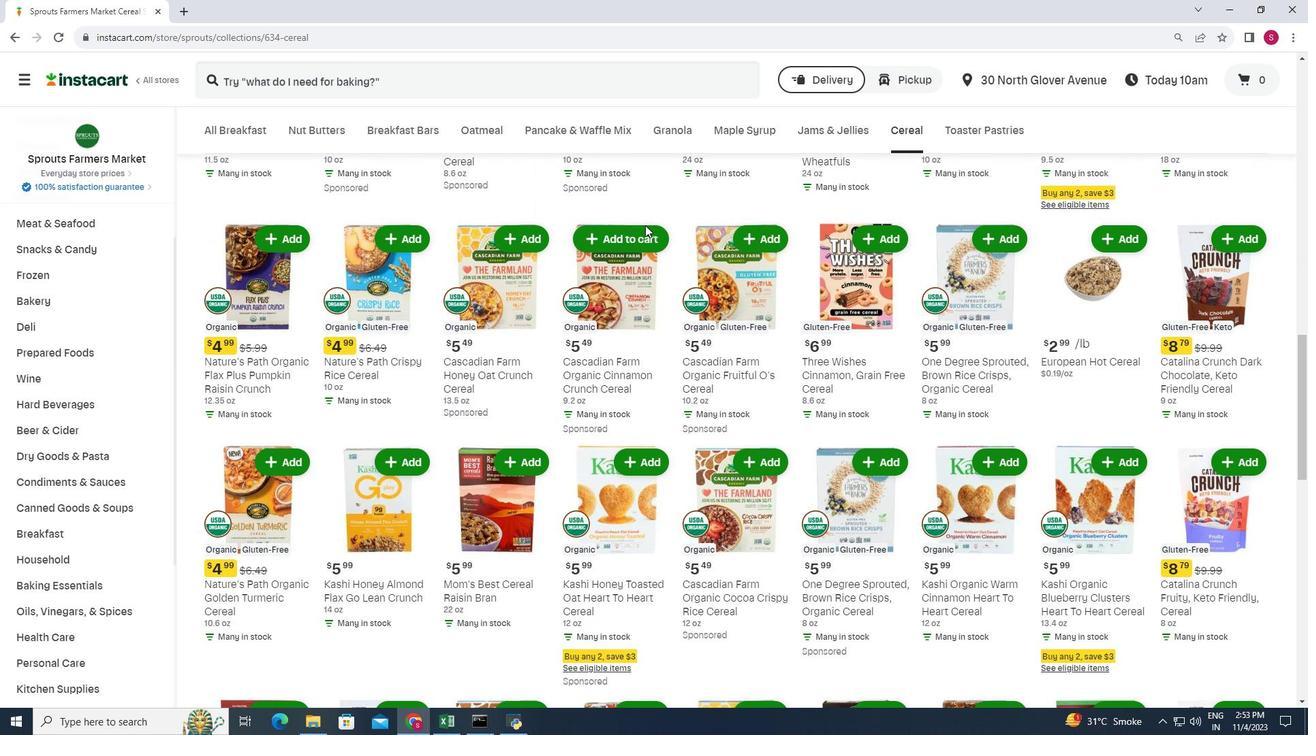 
Action: Mouse scrolled (645, 224) with delta (0, 0)
Screenshot: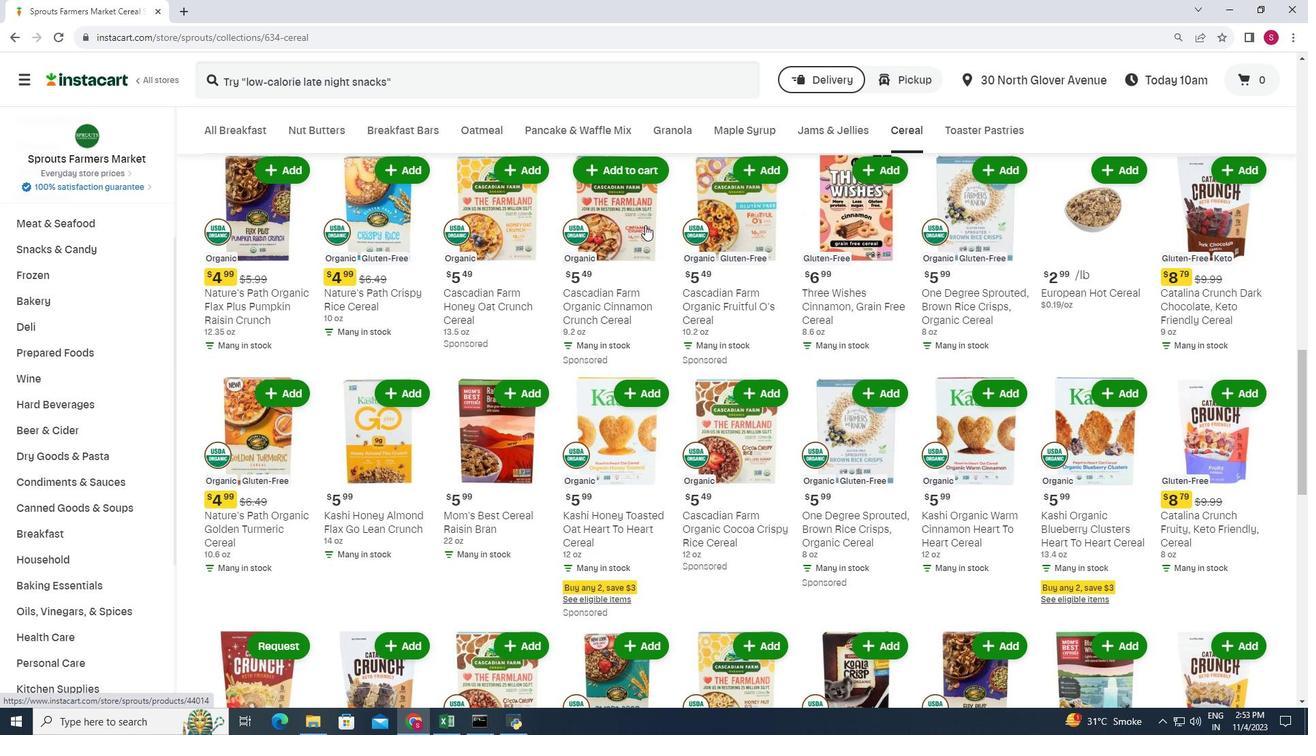 
Action: Mouse scrolled (645, 224) with delta (0, 0)
Screenshot: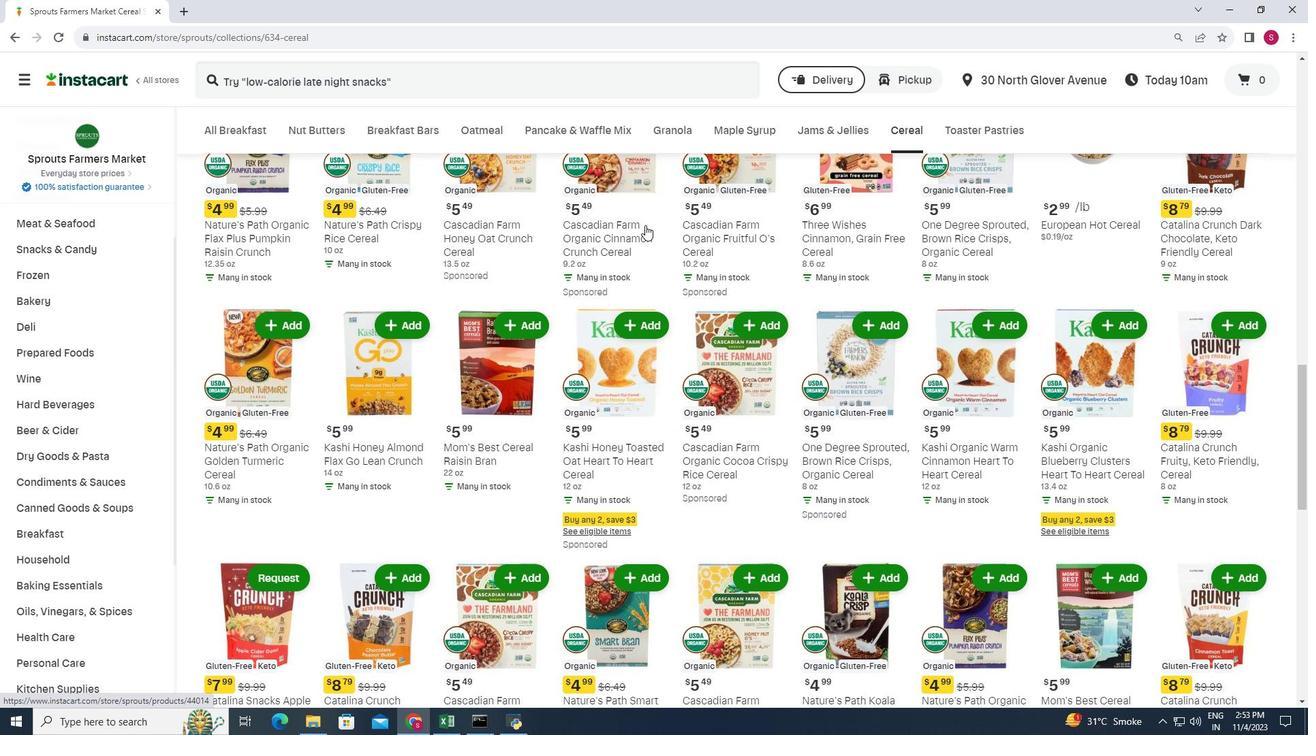 
Action: Mouse scrolled (645, 224) with delta (0, 0)
Screenshot: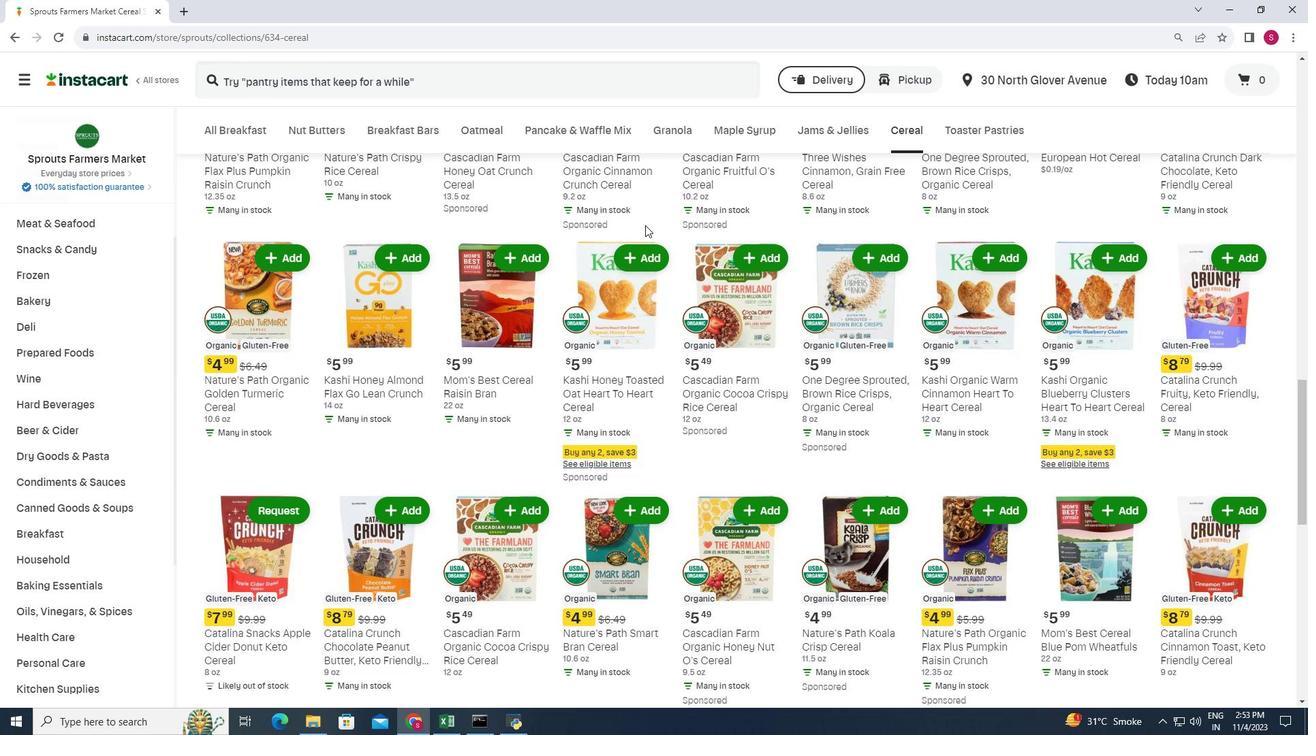 
Action: Mouse scrolled (645, 224) with delta (0, 0)
Screenshot: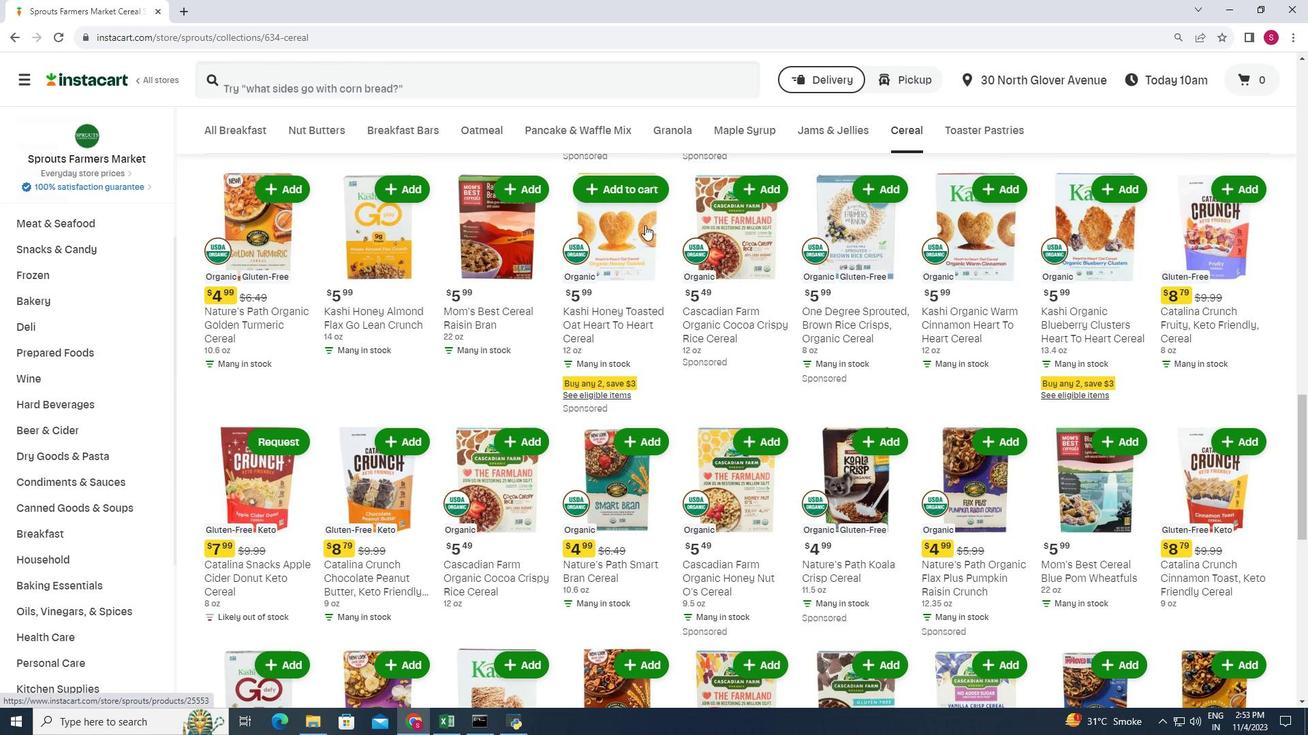 
Action: Mouse scrolled (645, 224) with delta (0, 0)
Screenshot: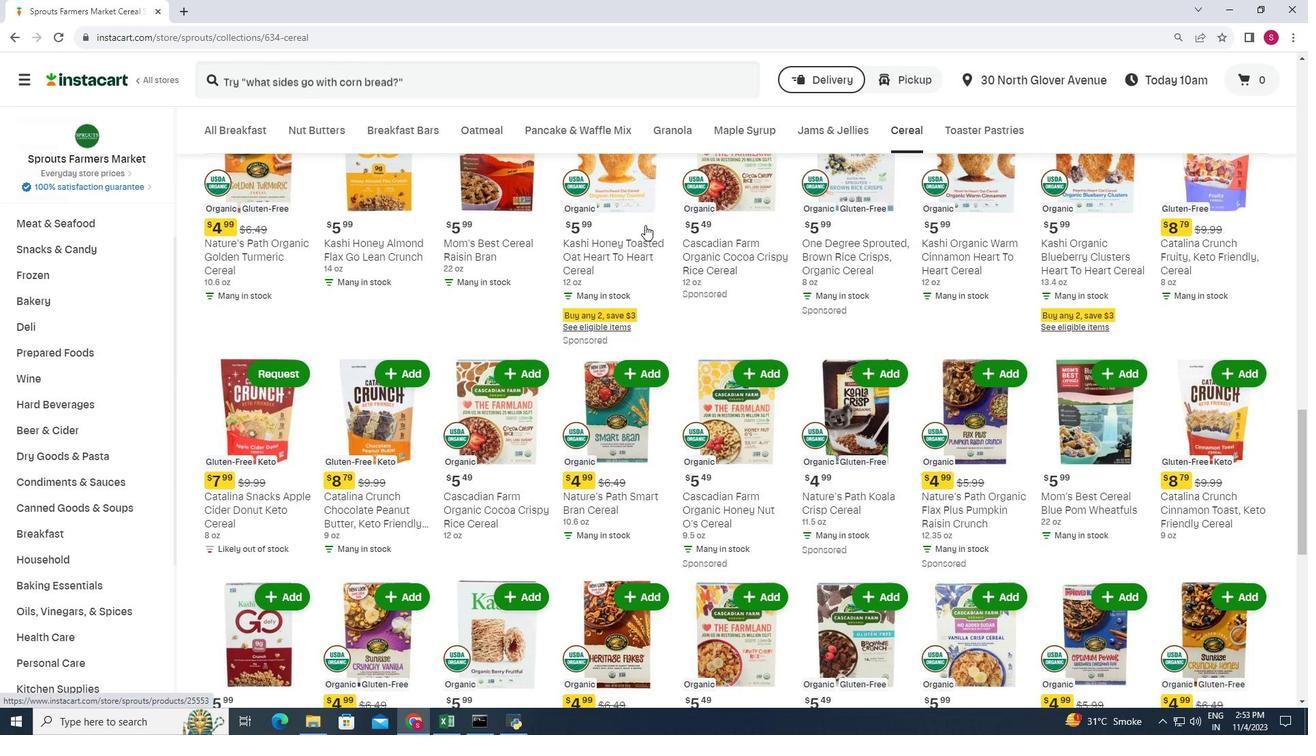 
Action: Mouse scrolled (645, 224) with delta (0, 0)
Screenshot: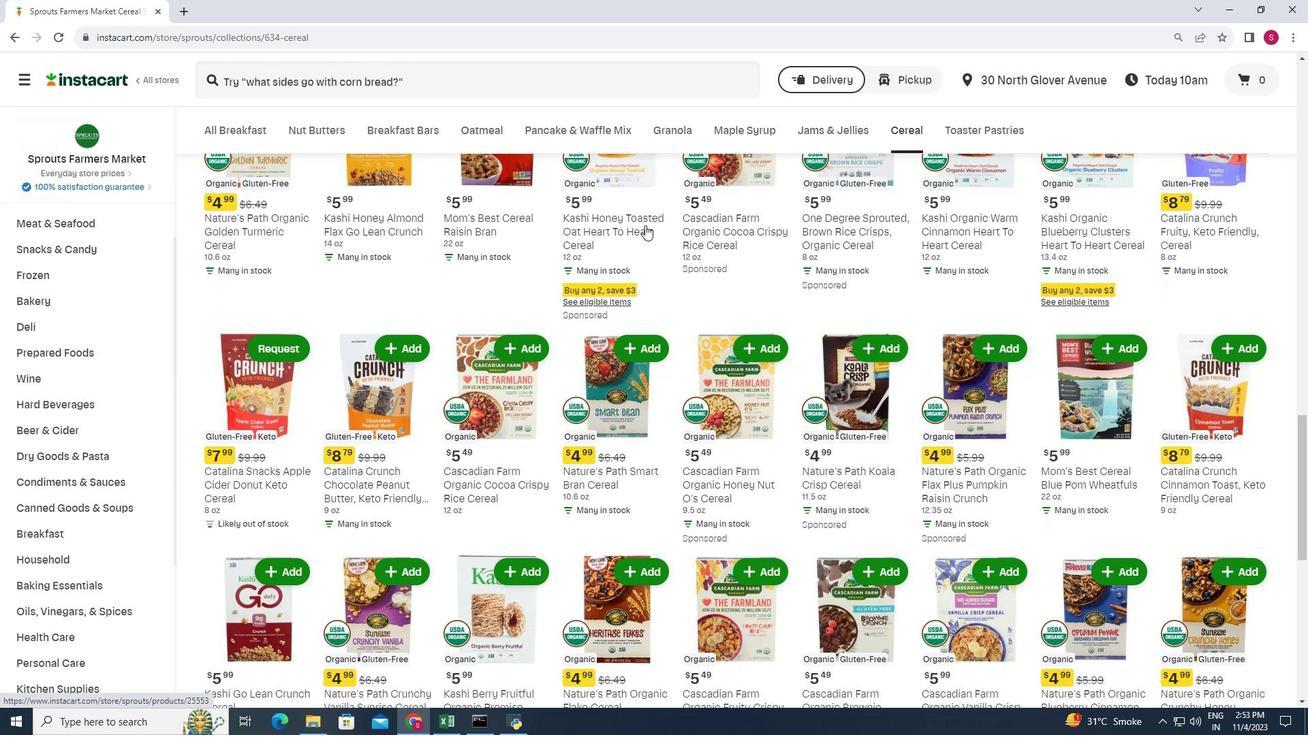 
Action: Mouse scrolled (645, 224) with delta (0, 0)
Screenshot: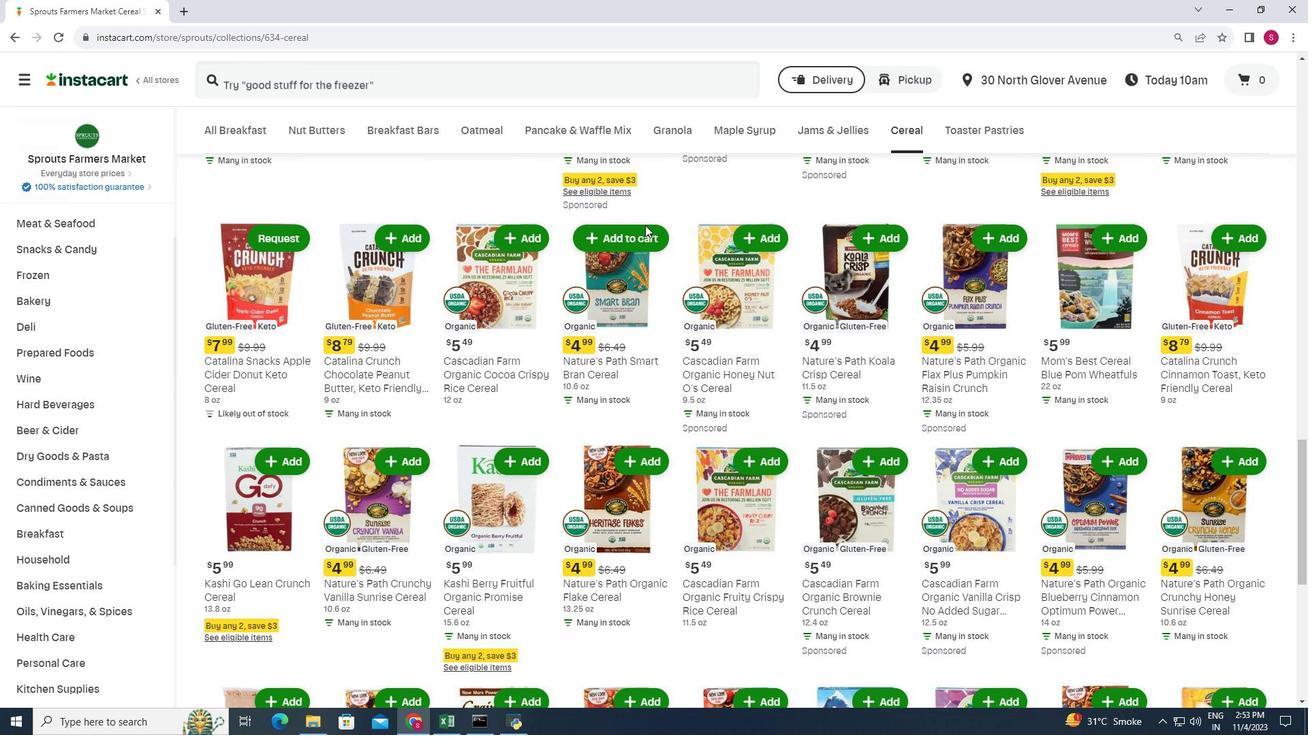 
Action: Mouse scrolled (645, 224) with delta (0, 0)
Screenshot: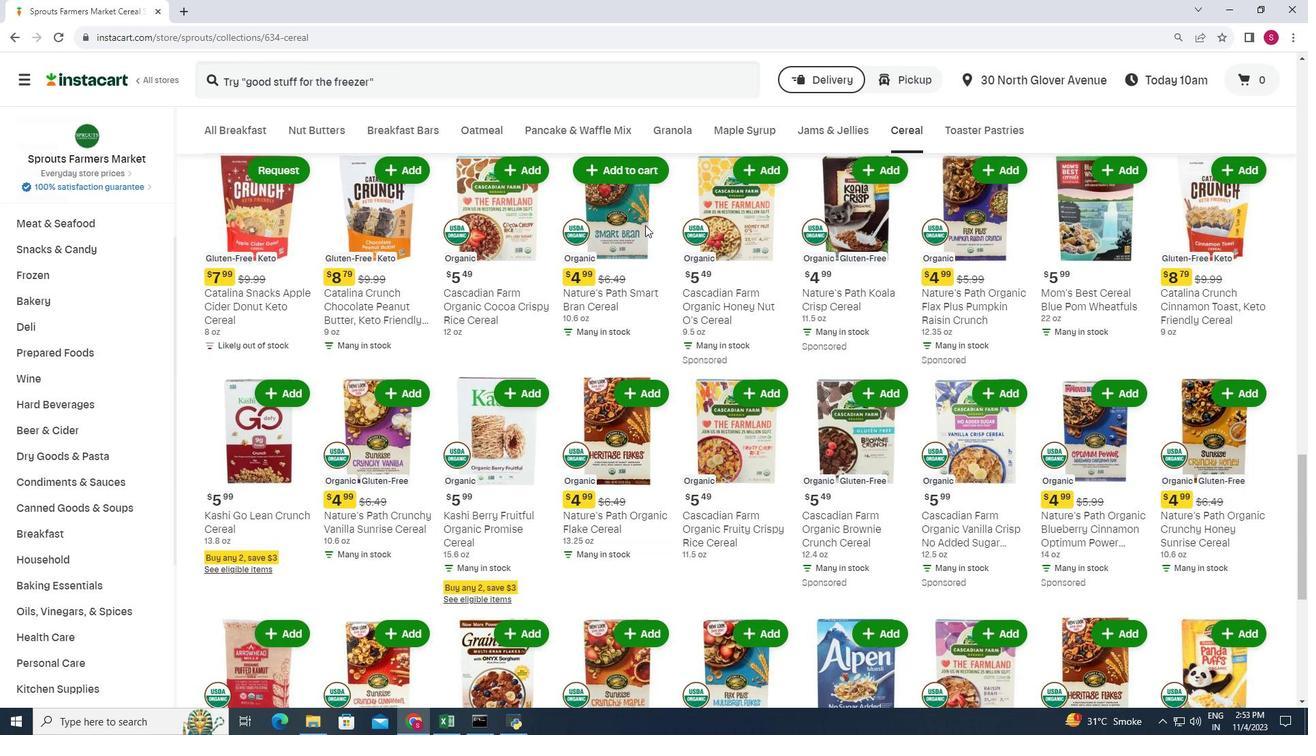 
Action: Mouse scrolled (645, 224) with delta (0, 0)
Screenshot: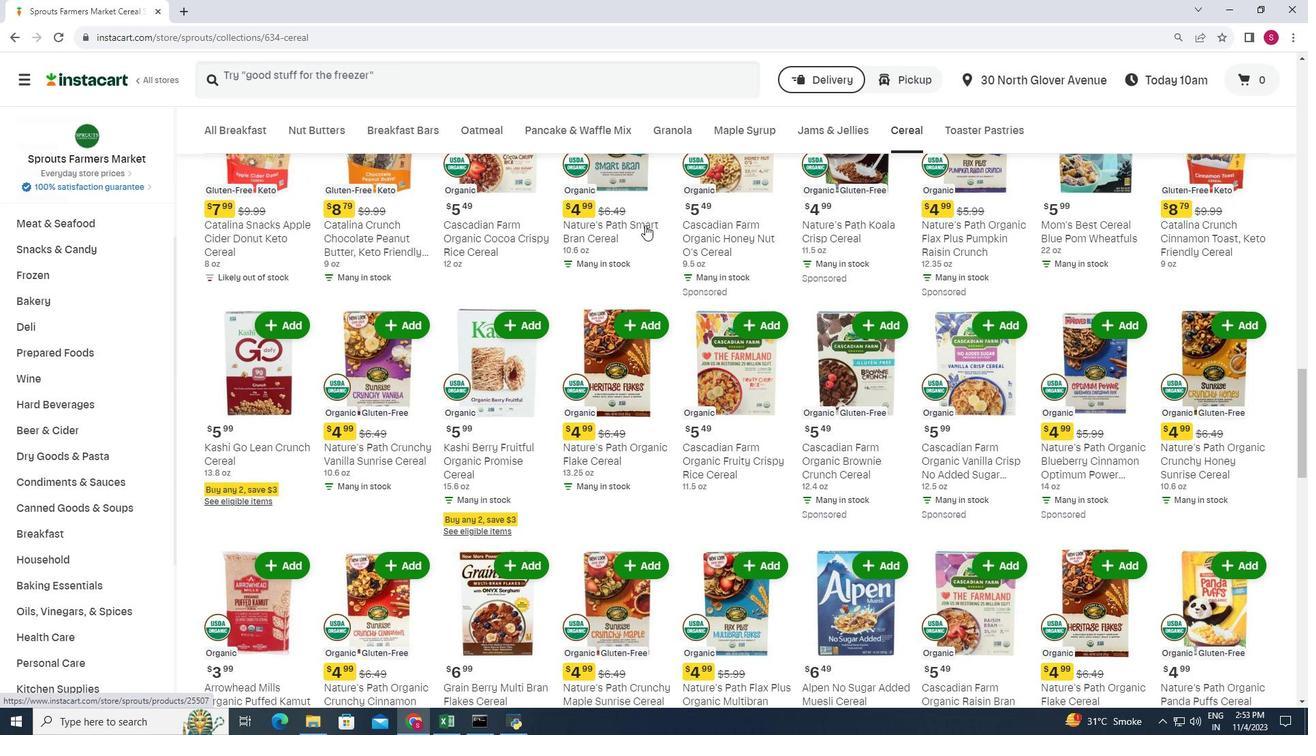 
Action: Mouse scrolled (645, 224) with delta (0, 0)
Screenshot: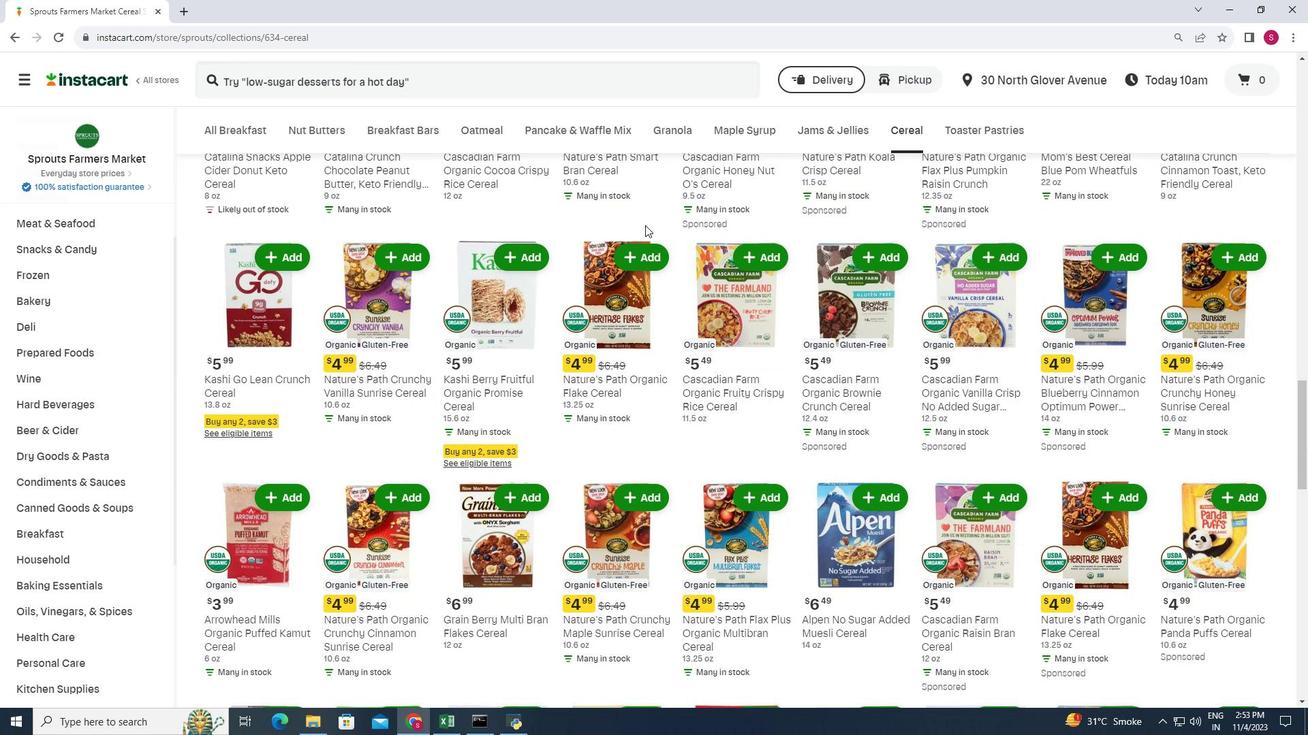 
Action: Mouse scrolled (645, 224) with delta (0, 0)
Screenshot: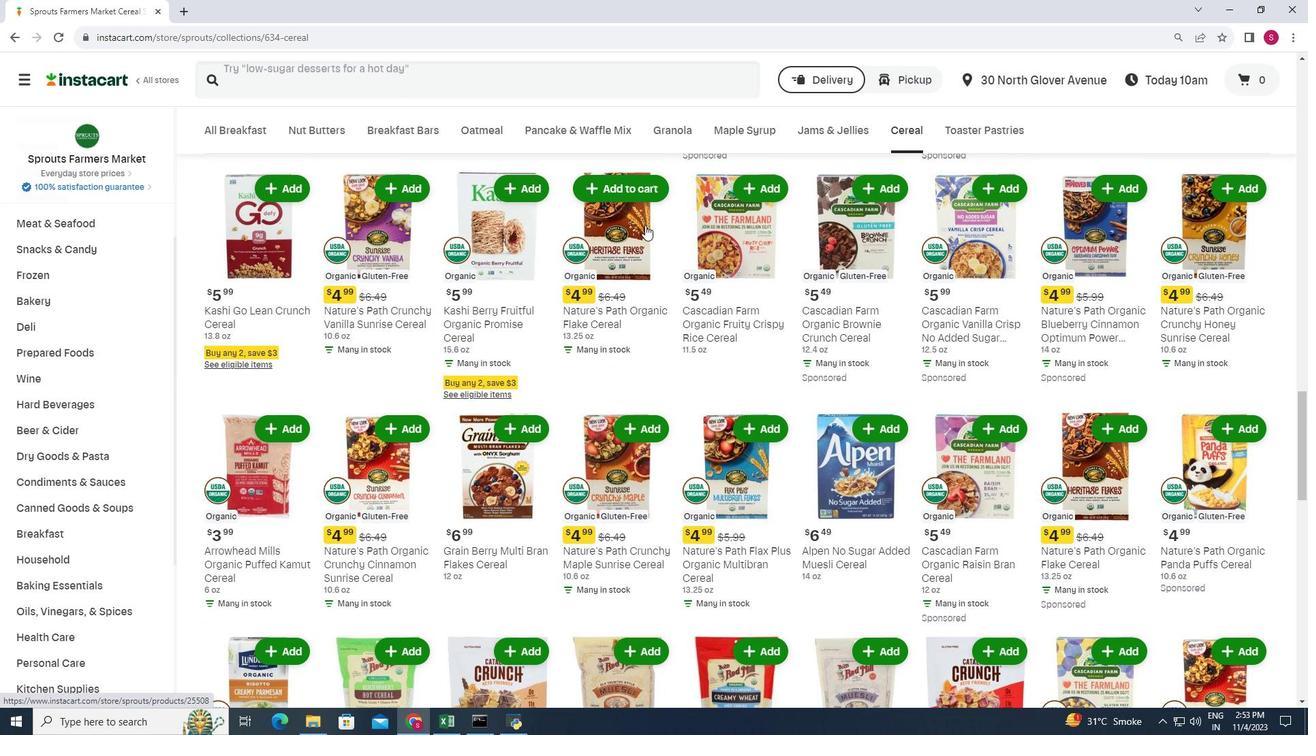 
Action: Mouse scrolled (645, 224) with delta (0, 0)
Screenshot: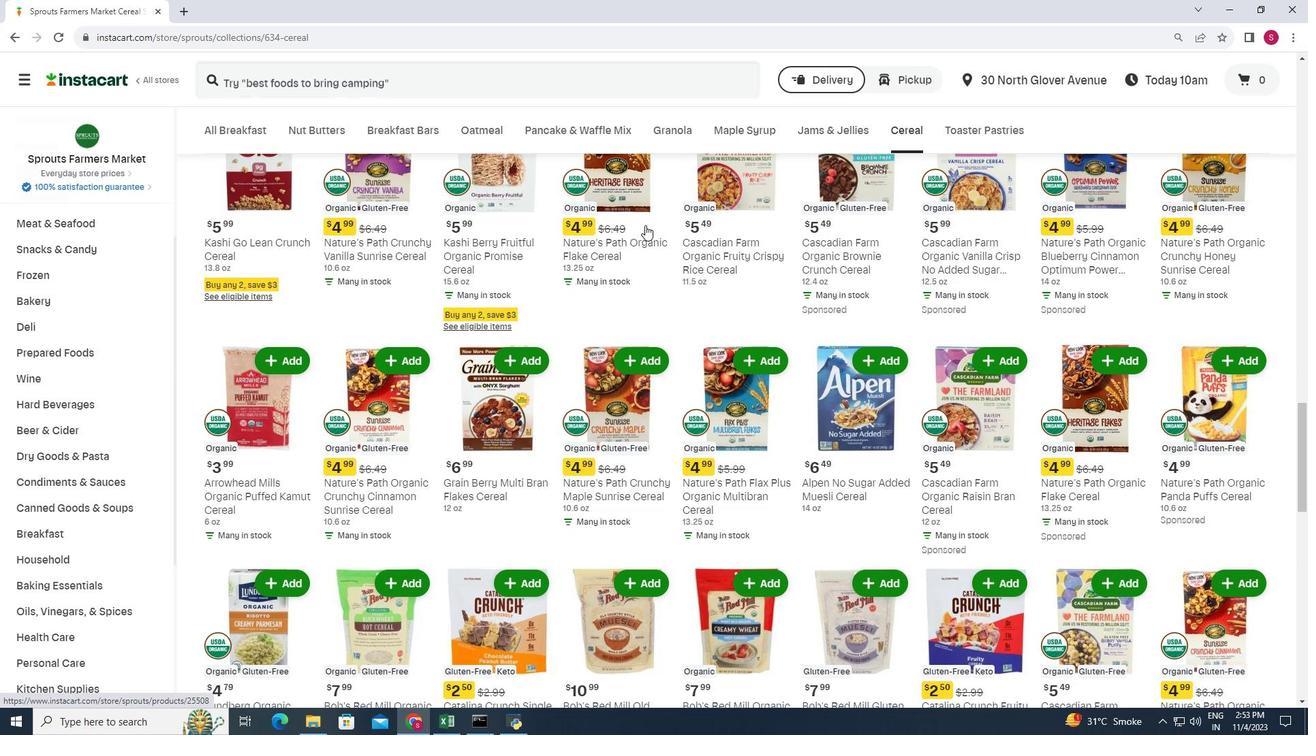 
Action: Mouse scrolled (645, 224) with delta (0, 0)
Screenshot: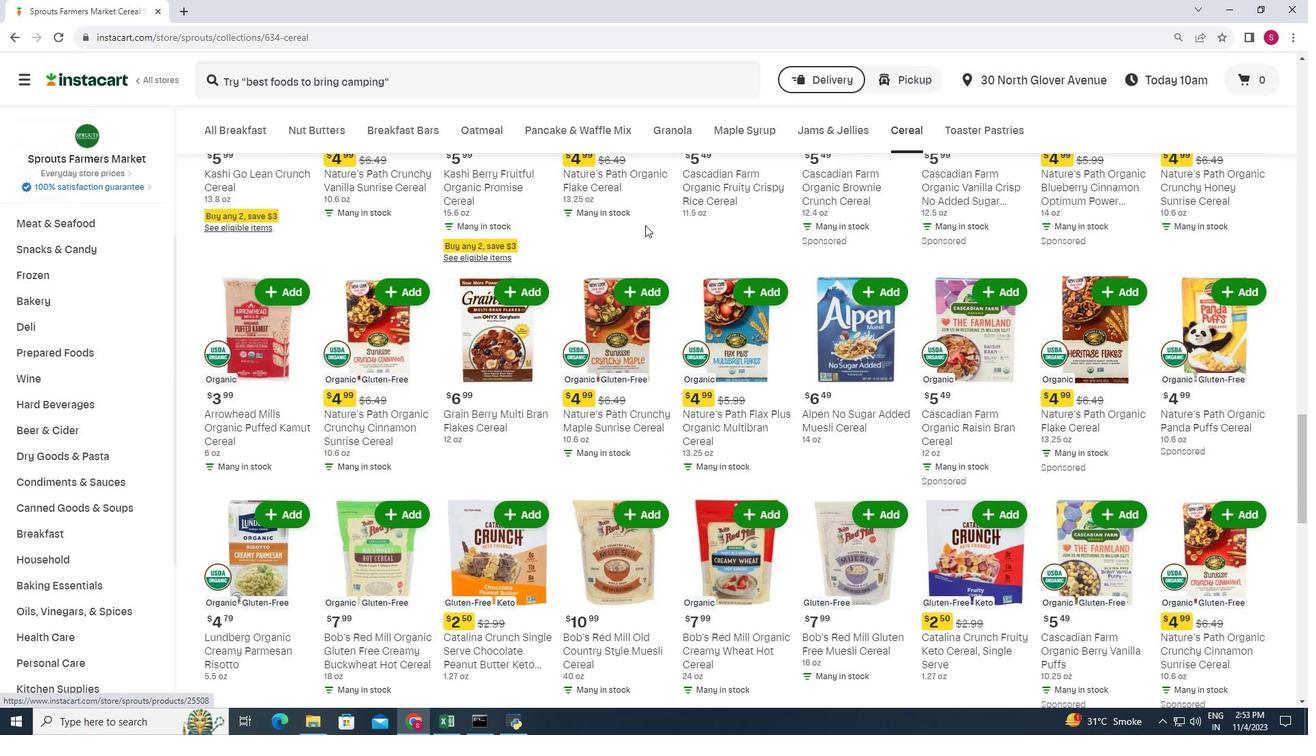 
Action: Mouse scrolled (645, 224) with delta (0, 0)
Screenshot: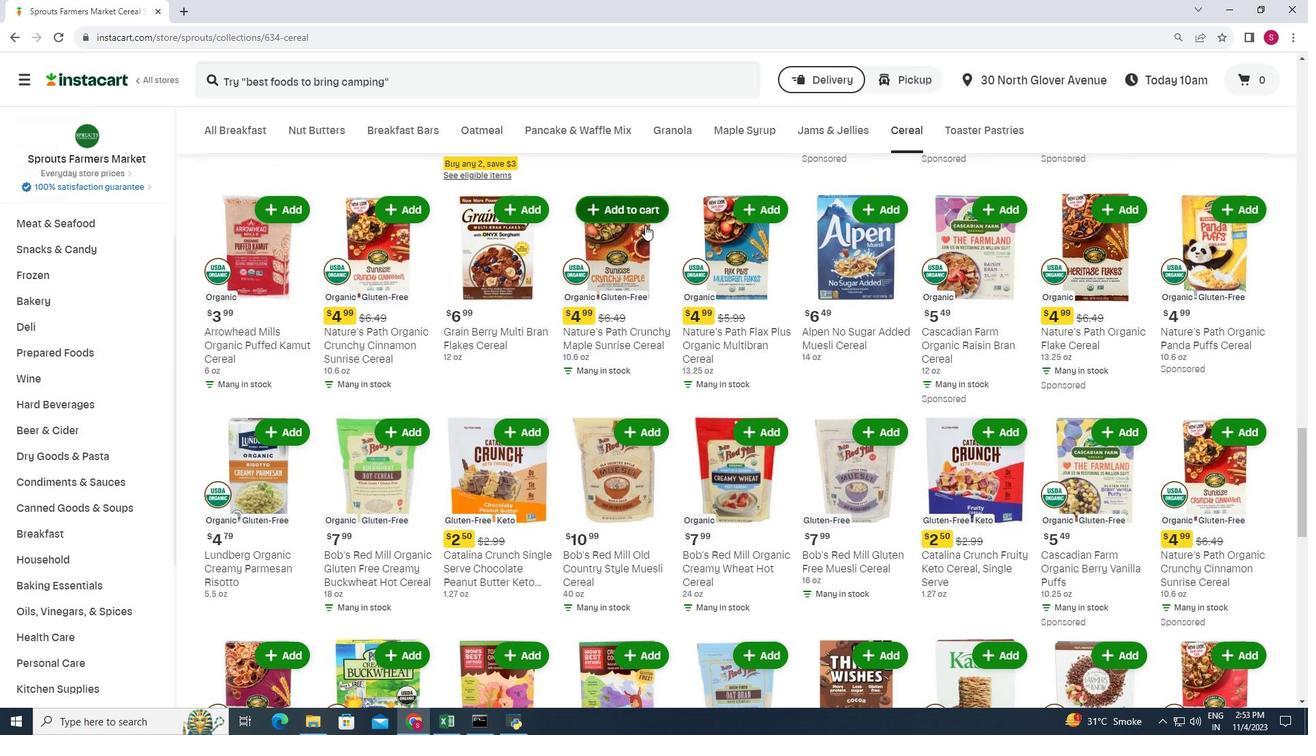
Action: Mouse scrolled (645, 224) with delta (0, 0)
Screenshot: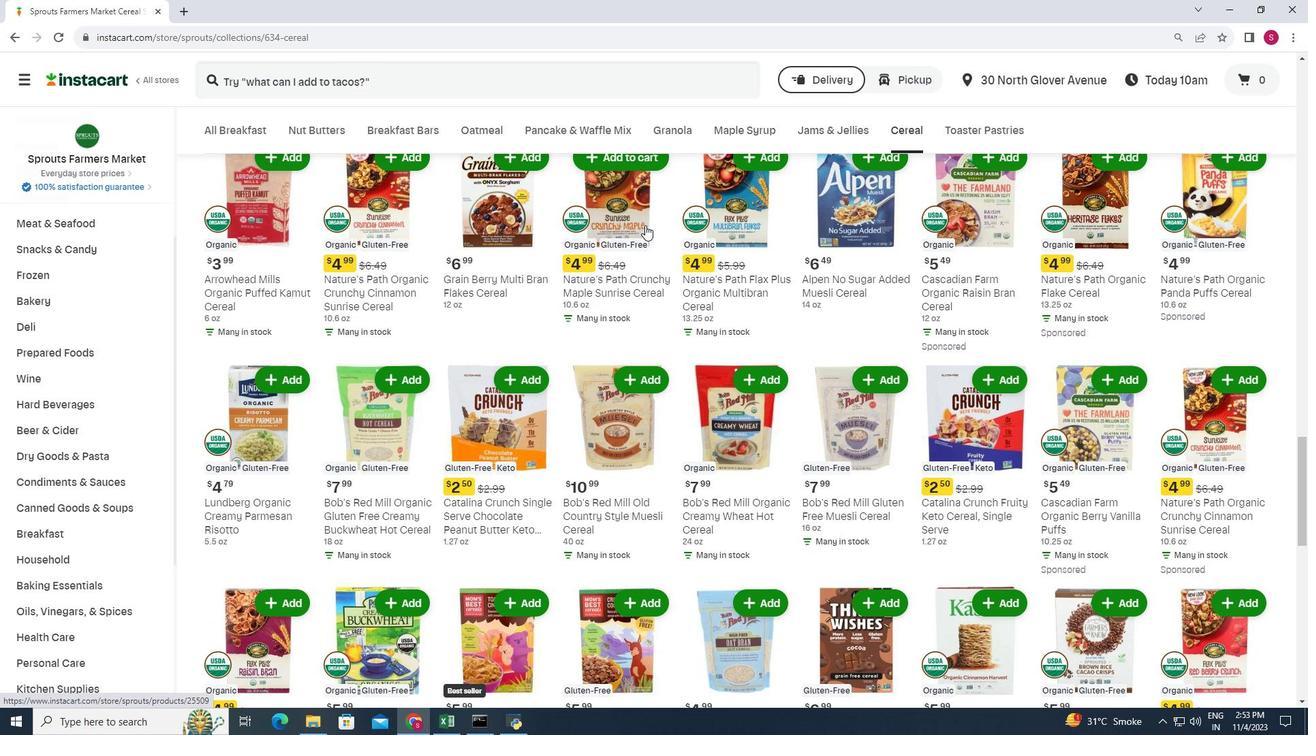 
Action: Mouse scrolled (645, 224) with delta (0, 0)
Screenshot: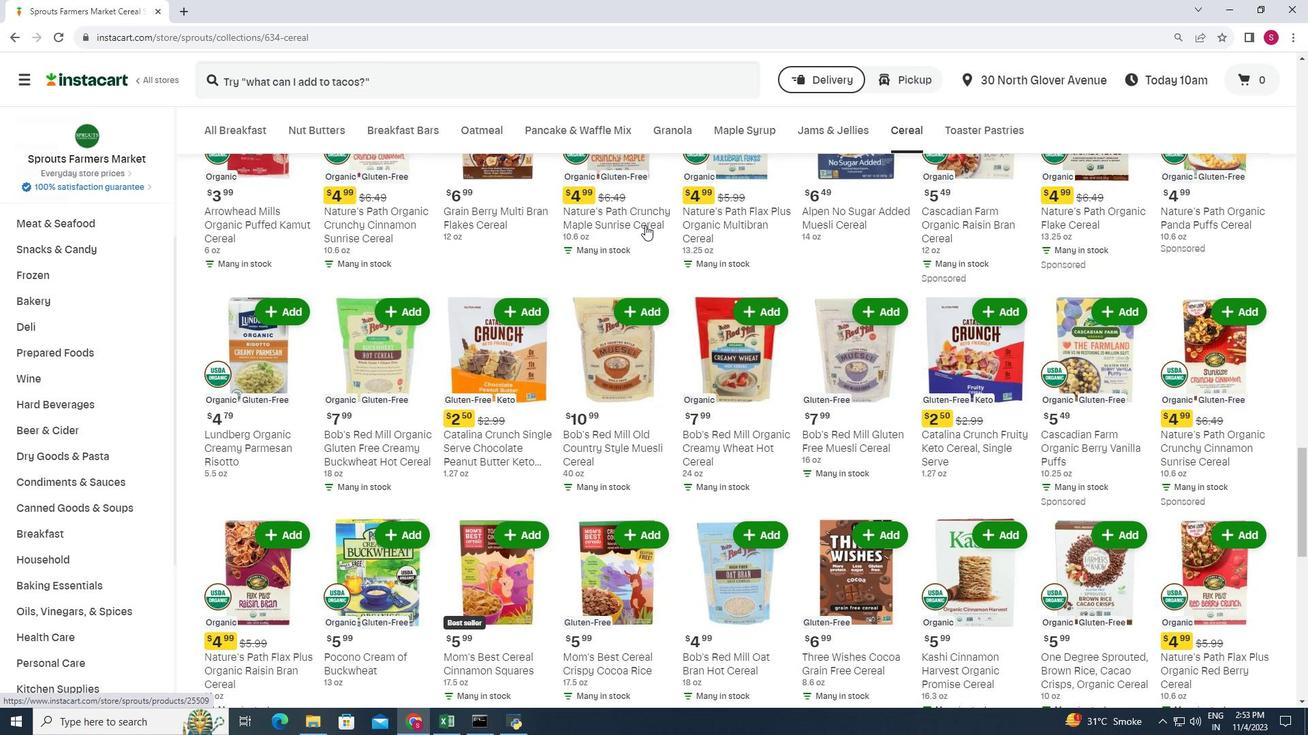 
Action: Mouse scrolled (645, 224) with delta (0, 0)
Screenshot: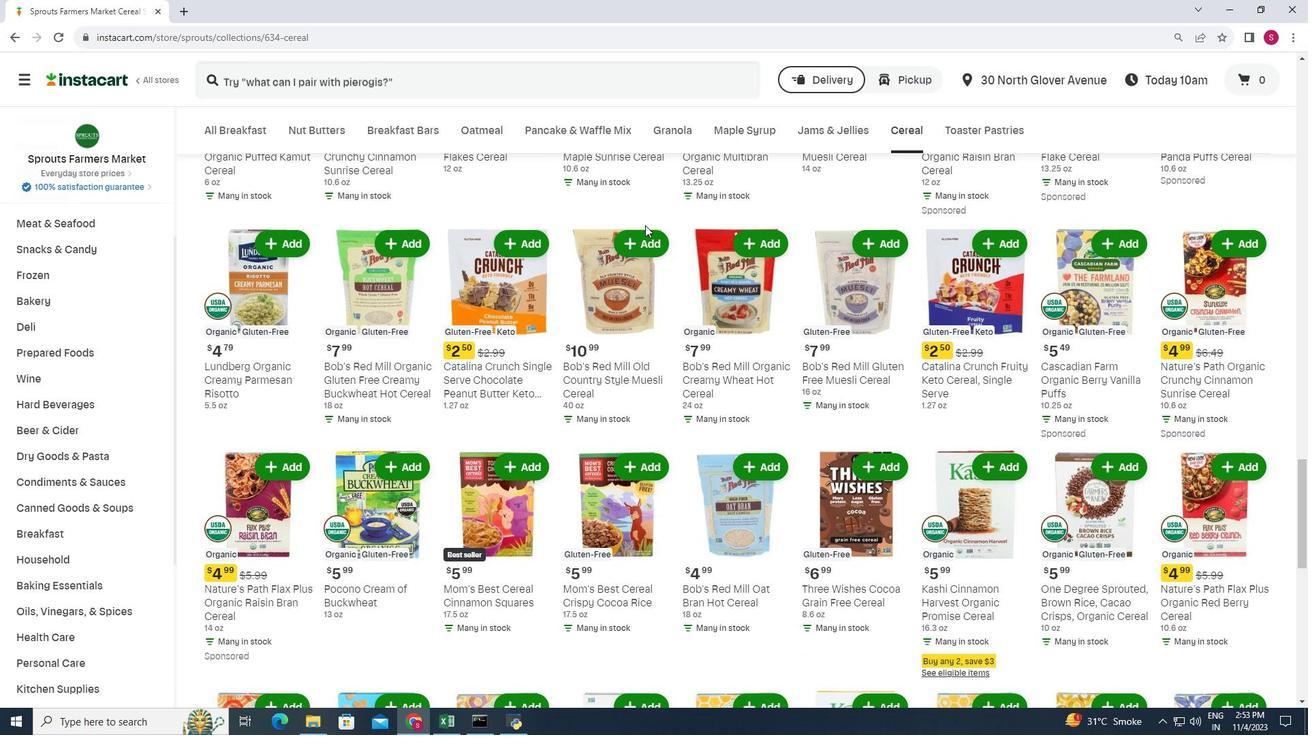 
Action: Mouse scrolled (645, 224) with delta (0, 0)
Screenshot: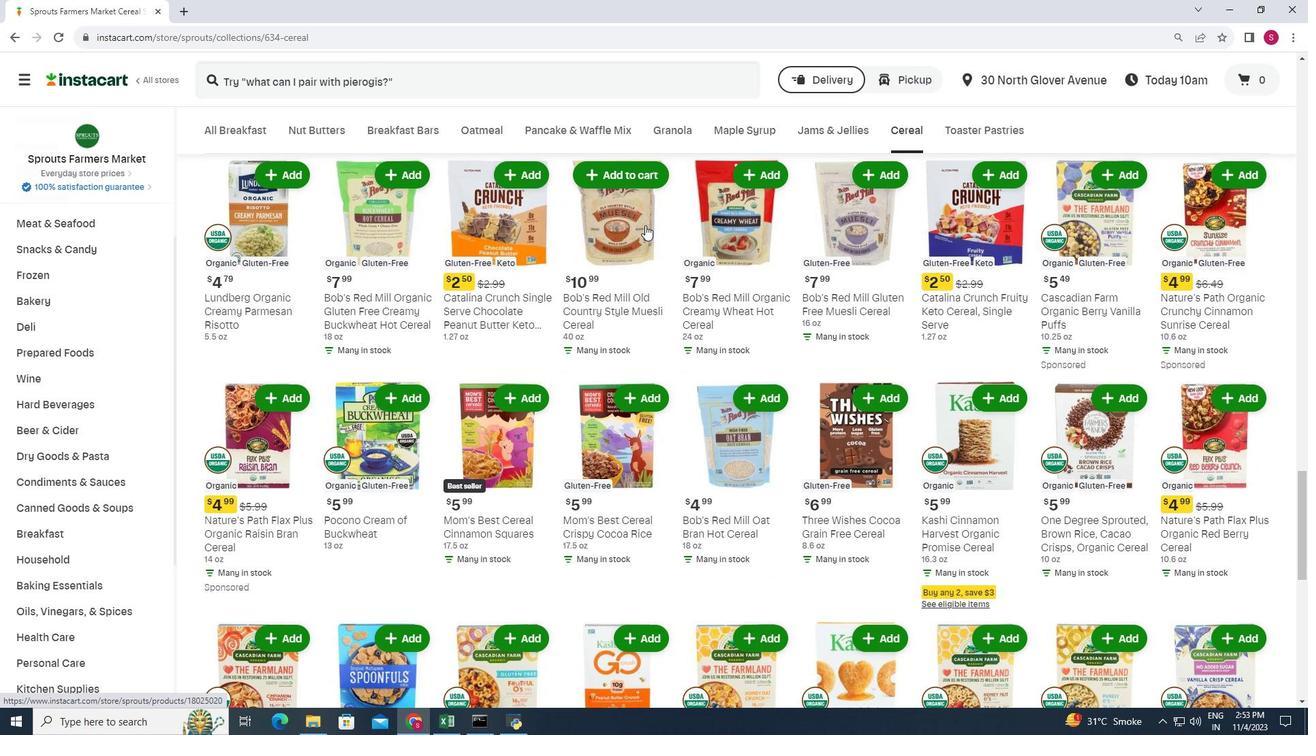 
Action: Mouse scrolled (645, 224) with delta (0, 0)
Screenshot: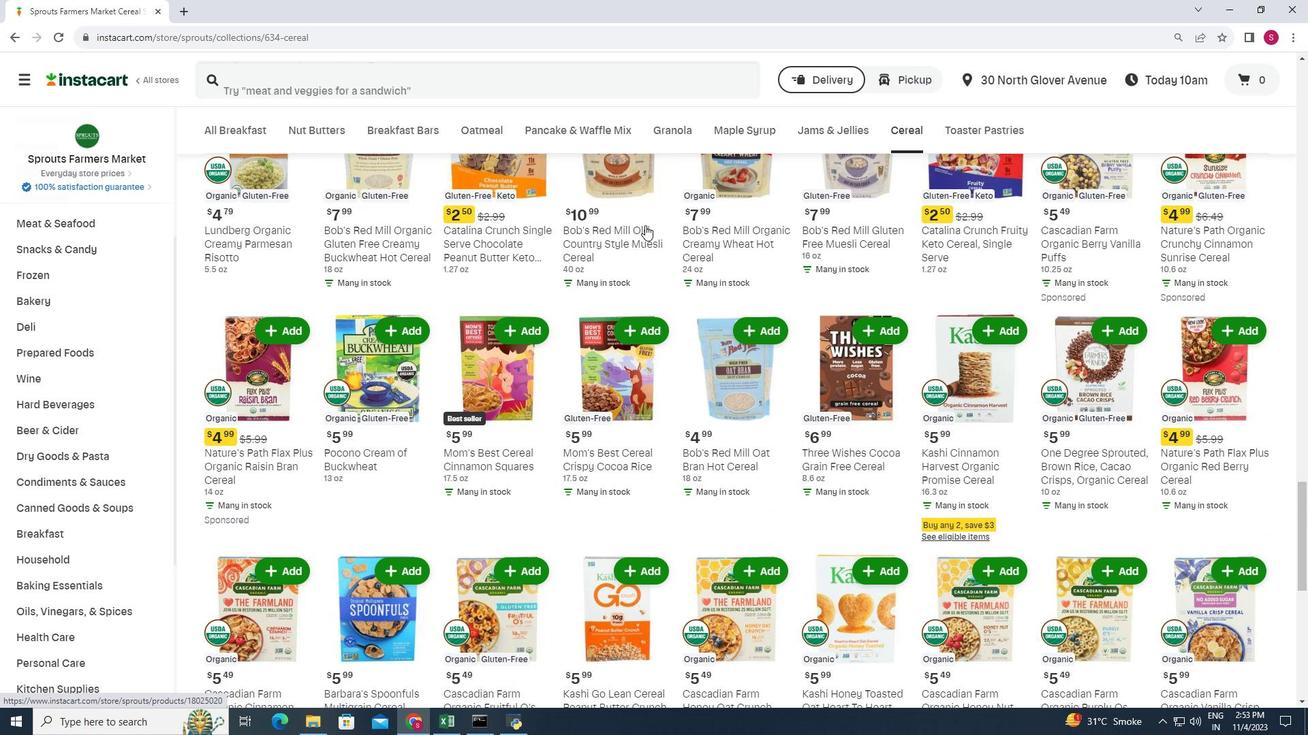 
Action: Mouse scrolled (645, 224) with delta (0, 0)
Screenshot: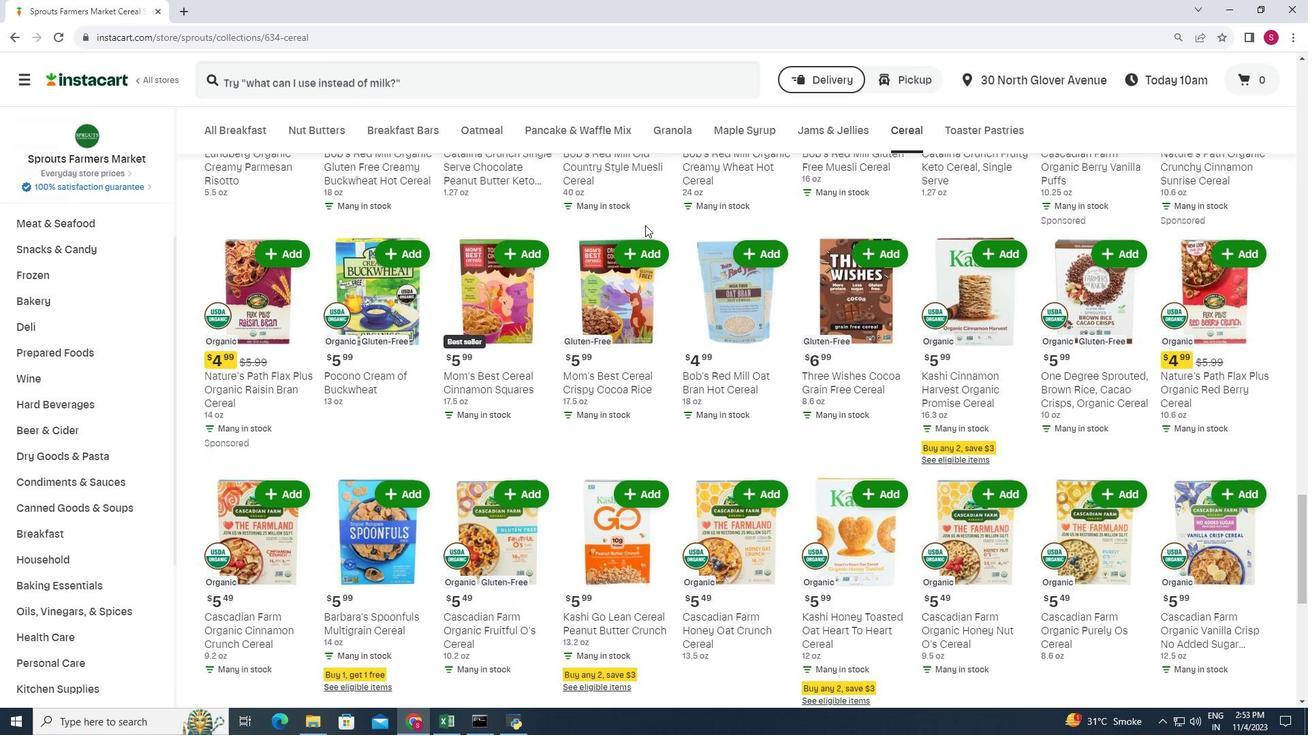 
Action: Mouse scrolled (645, 224) with delta (0, 0)
Screenshot: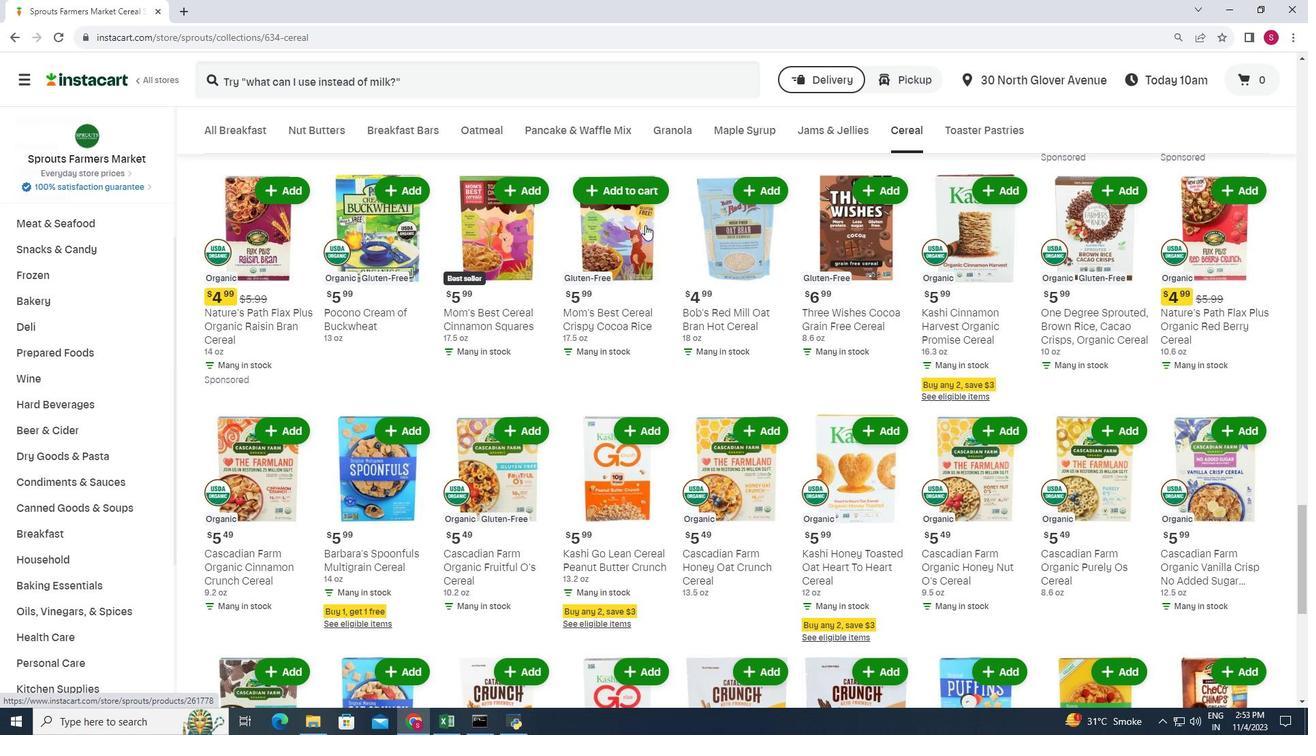
Action: Mouse scrolled (645, 224) with delta (0, 0)
Screenshot: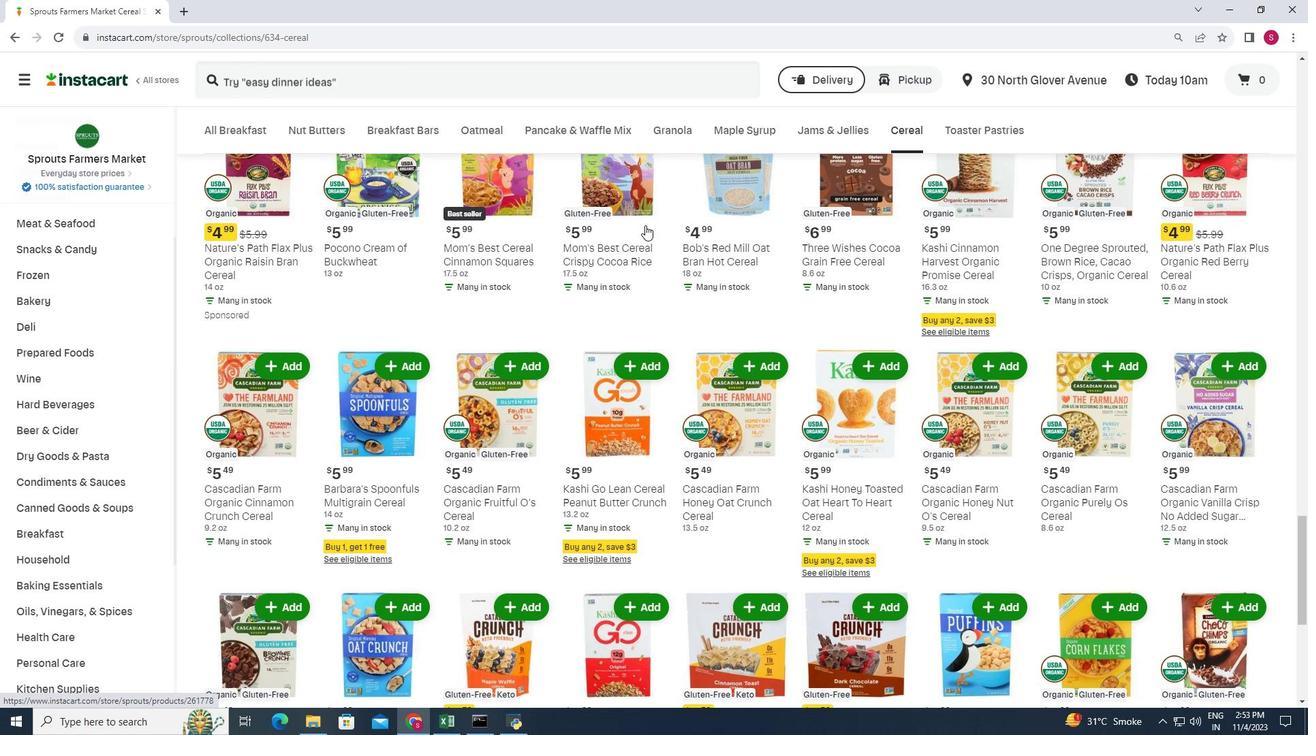 
Action: Mouse scrolled (645, 224) with delta (0, 0)
Screenshot: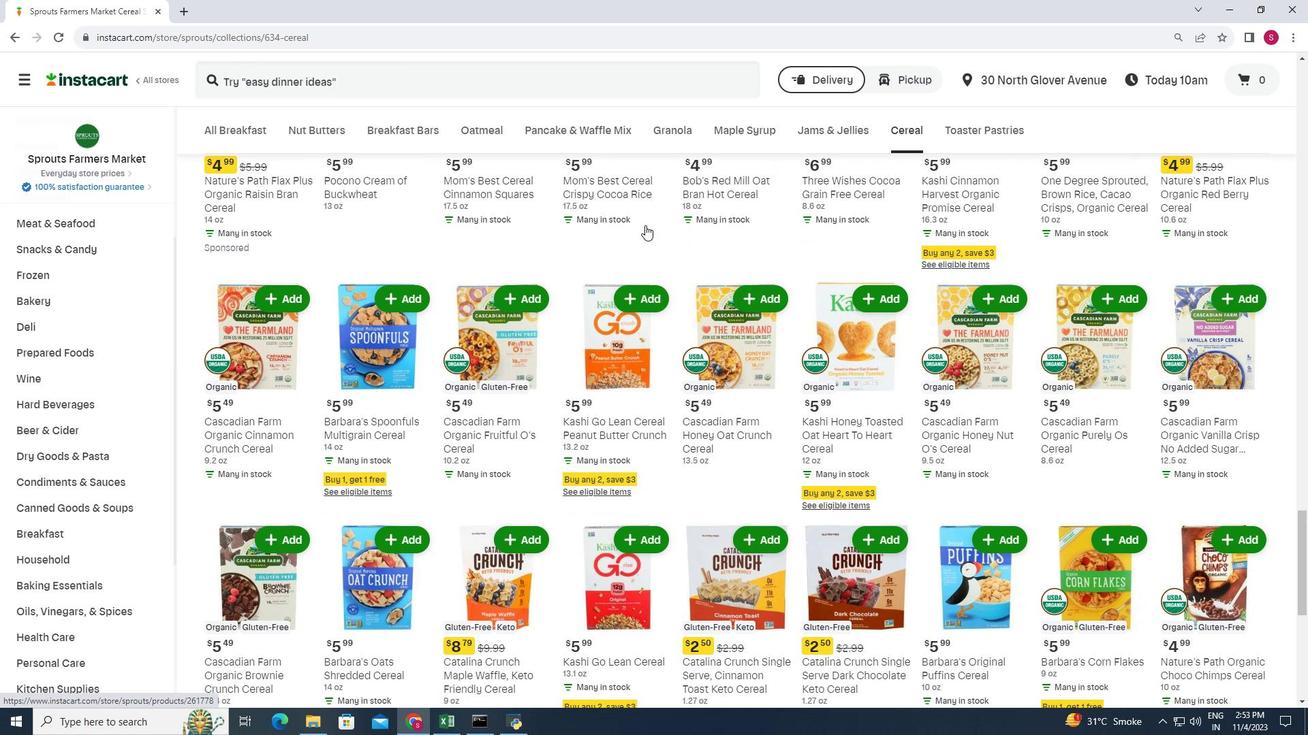 
Action: Mouse scrolled (645, 224) with delta (0, 0)
Screenshot: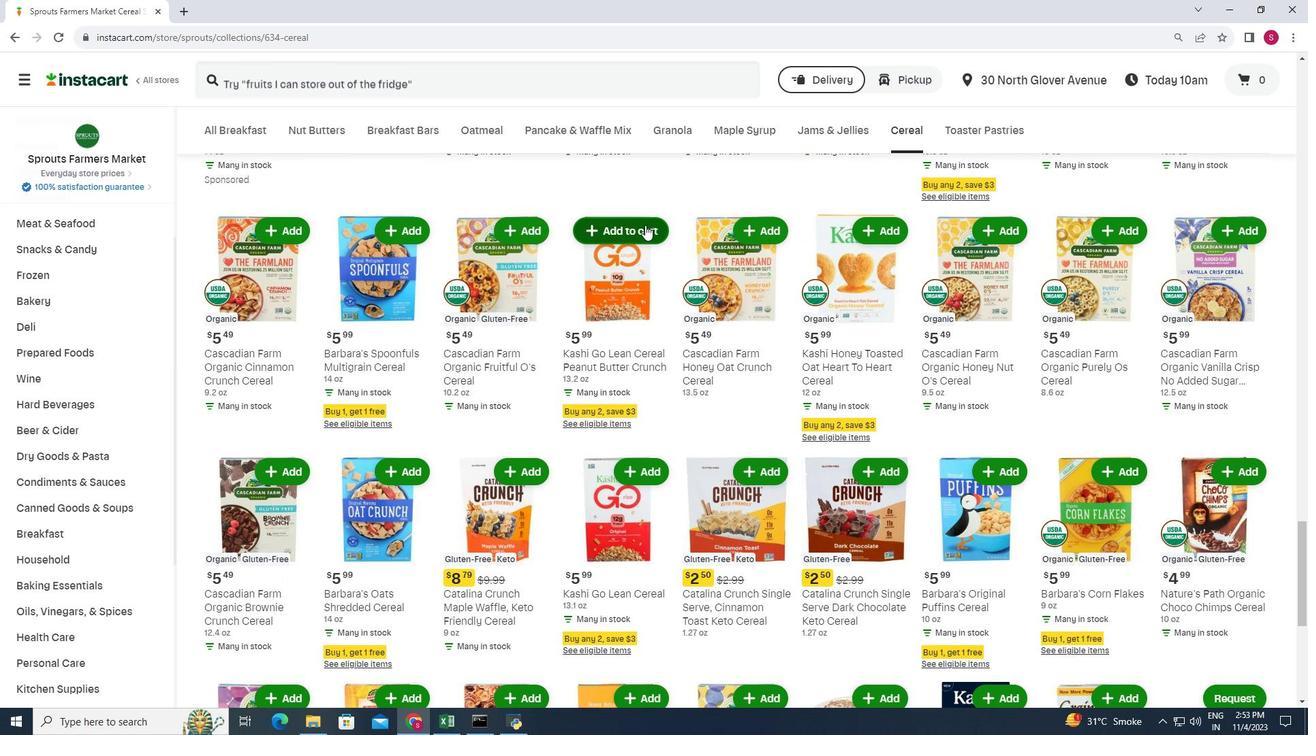 
Action: Mouse moved to (1011, 407)
Screenshot: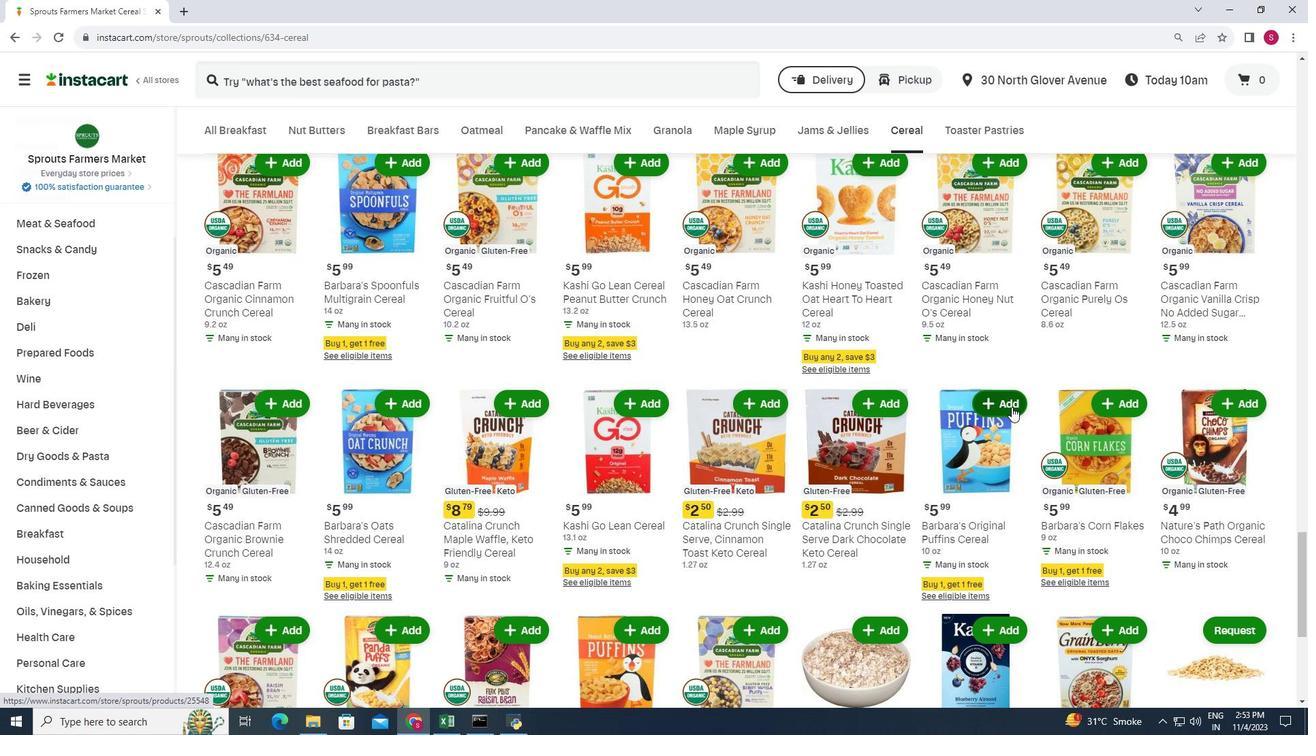 
Action: Mouse pressed left at (1011, 407)
Screenshot: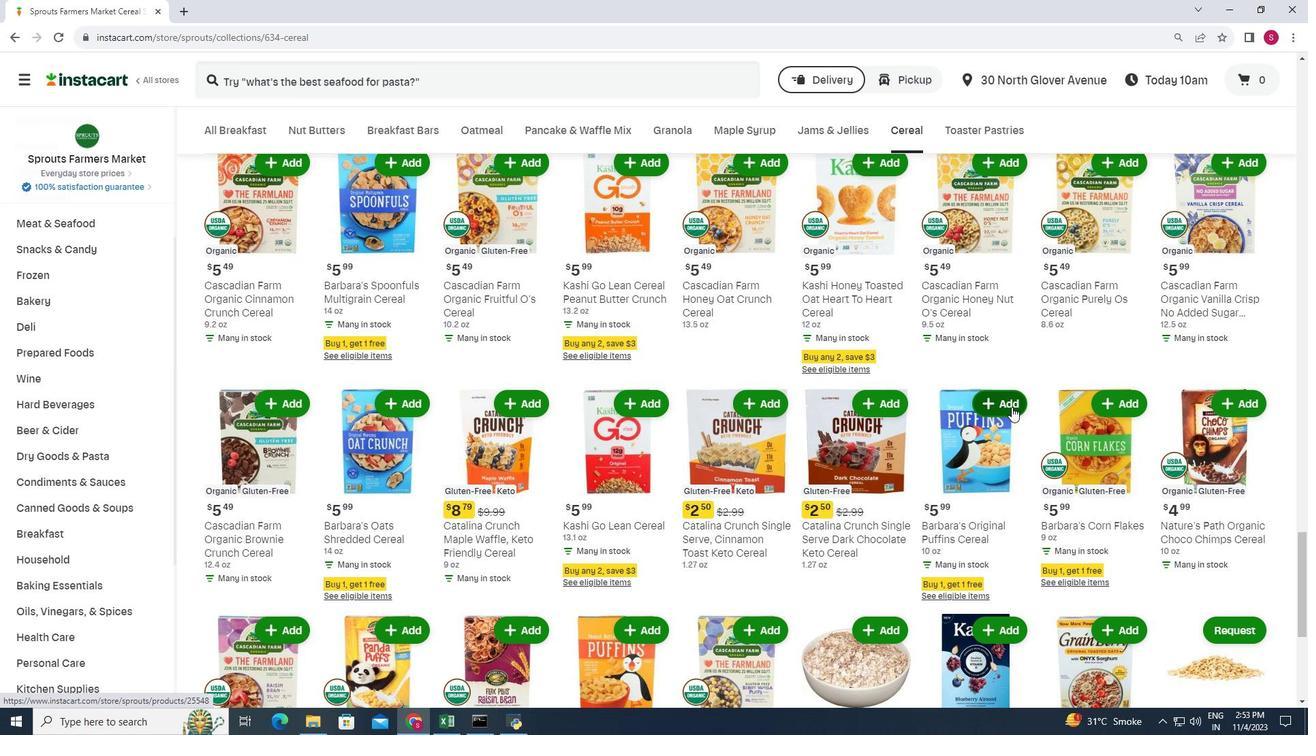 
Action: Mouse moved to (994, 363)
Screenshot: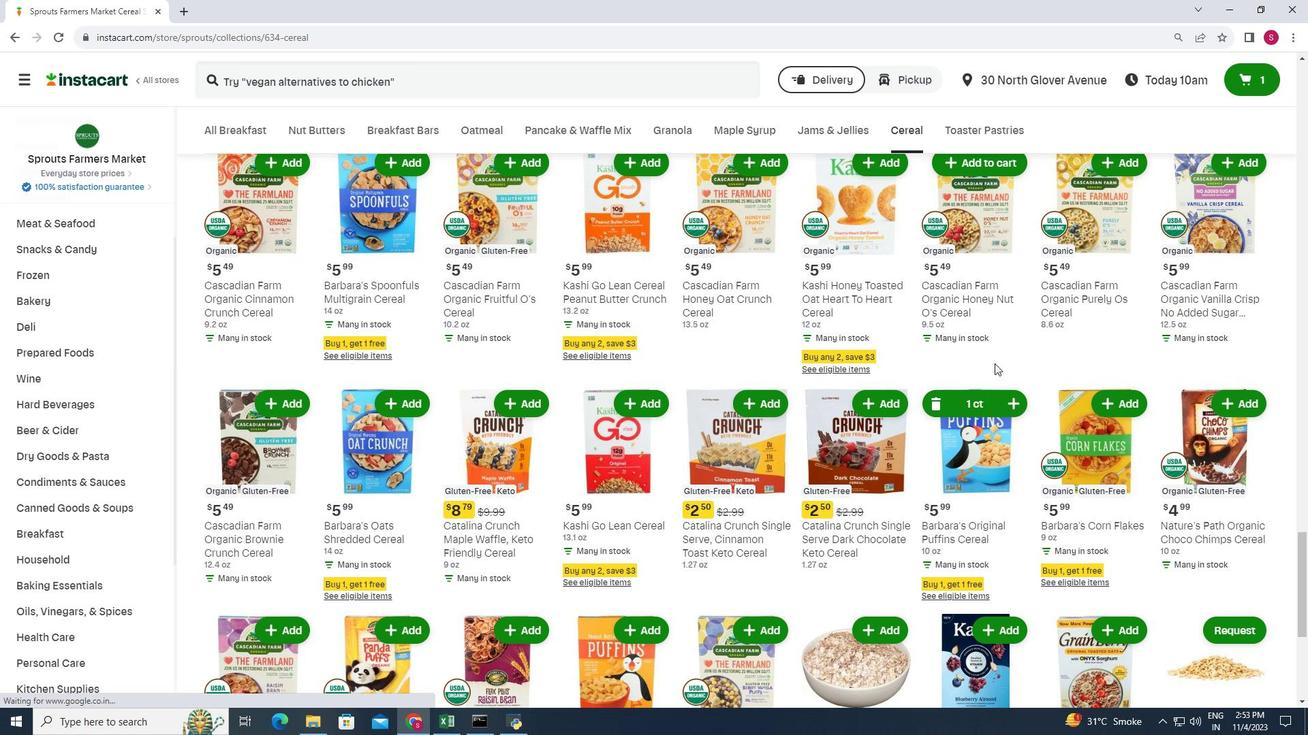 
